 Task: Find connections with filter location Villach with filter topic #entrepreneursmindsetwith filter profile language Potuguese with filter current company Vistara - TATA SIA Airlines Ltd. with filter school Freshers Jobs resumes with filter industry Newspaper Publishing with filter service category Logo Design with filter keywords title School Counselor
Action: Mouse moved to (176, 189)
Screenshot: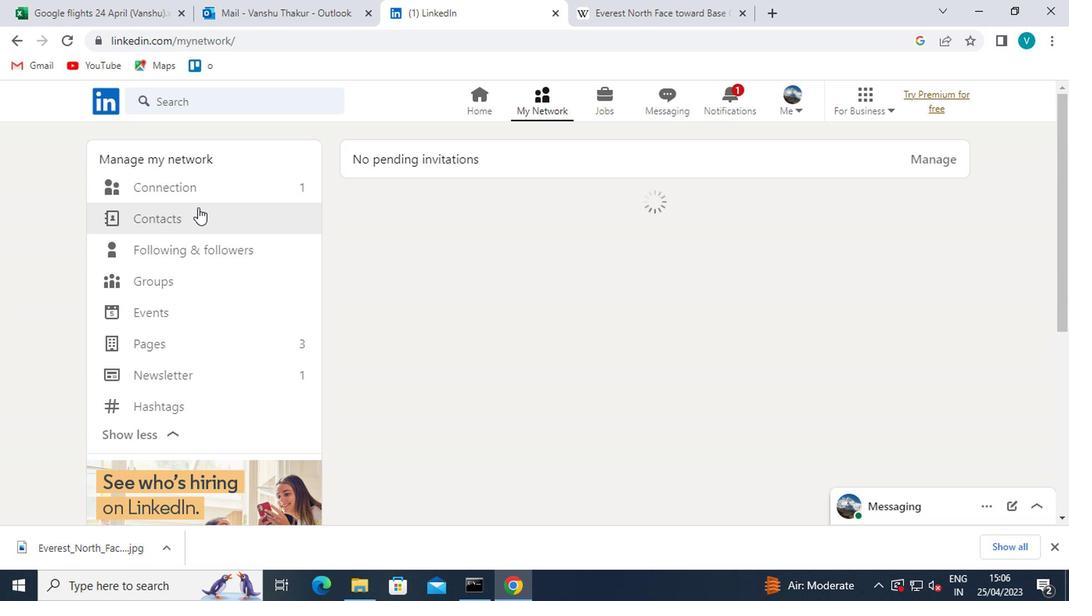 
Action: Mouse pressed left at (176, 189)
Screenshot: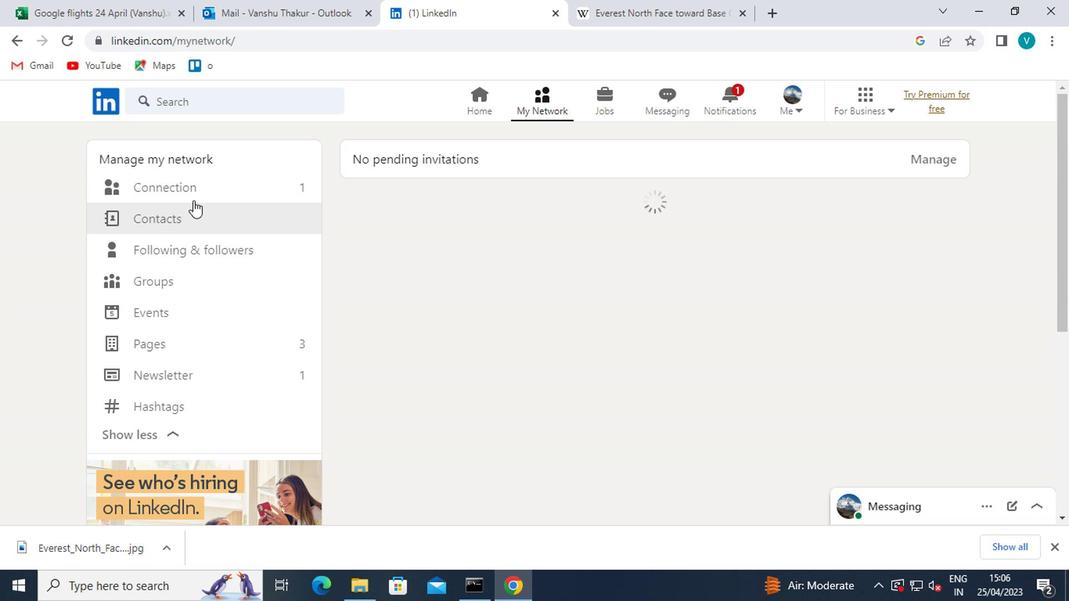 
Action: Mouse moved to (629, 179)
Screenshot: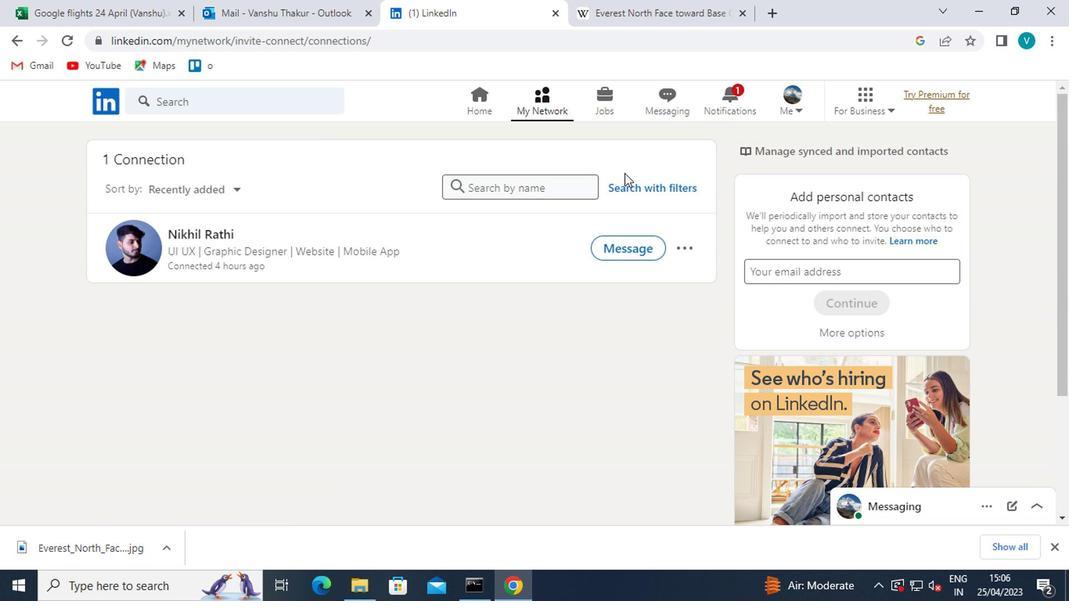 
Action: Mouse pressed left at (629, 179)
Screenshot: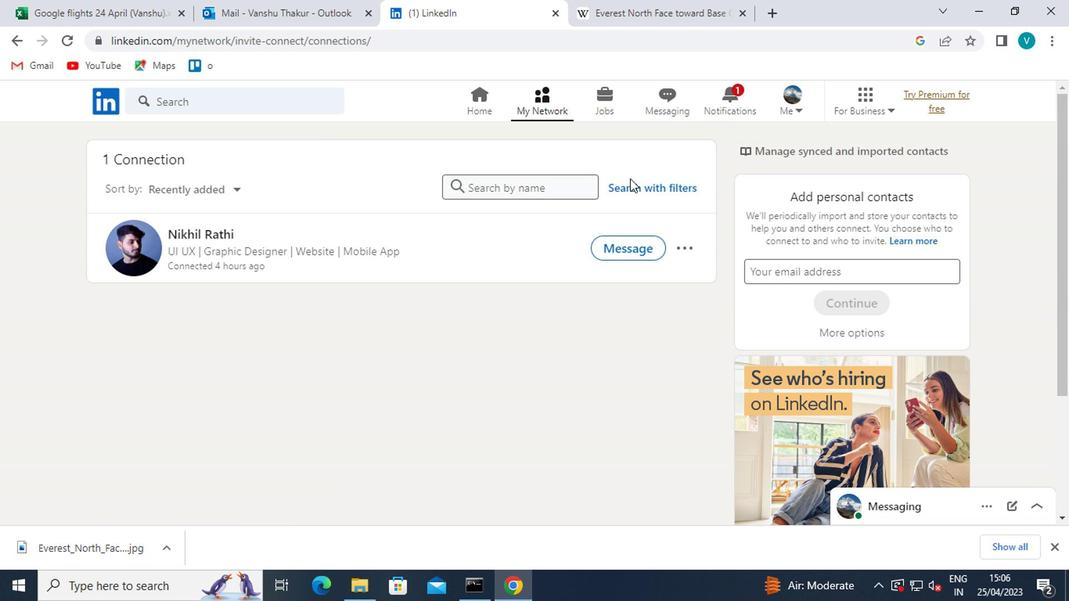 
Action: Mouse moved to (517, 133)
Screenshot: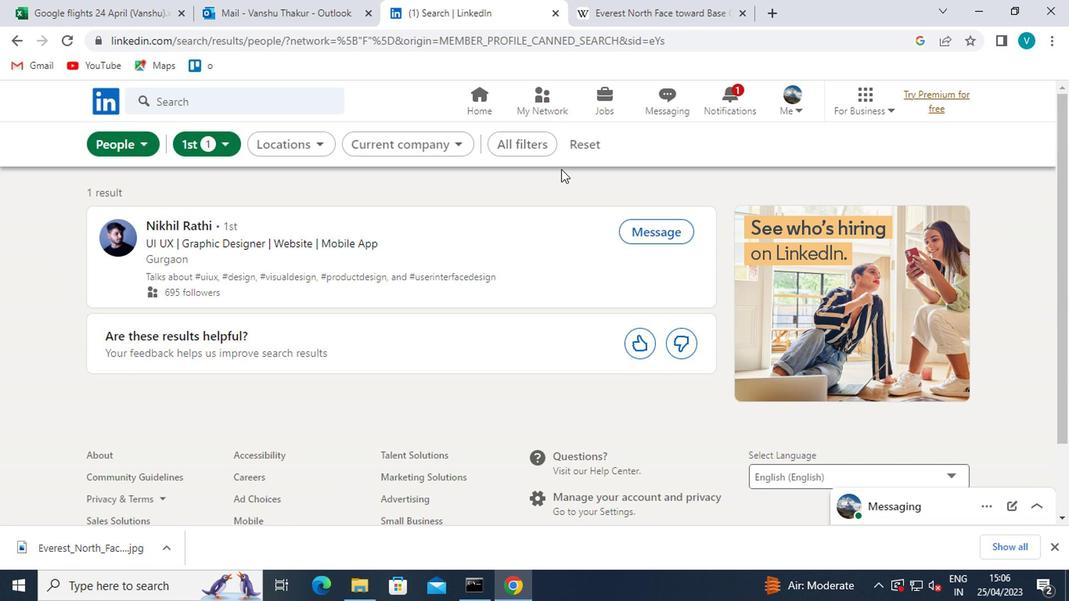 
Action: Mouse pressed left at (517, 133)
Screenshot: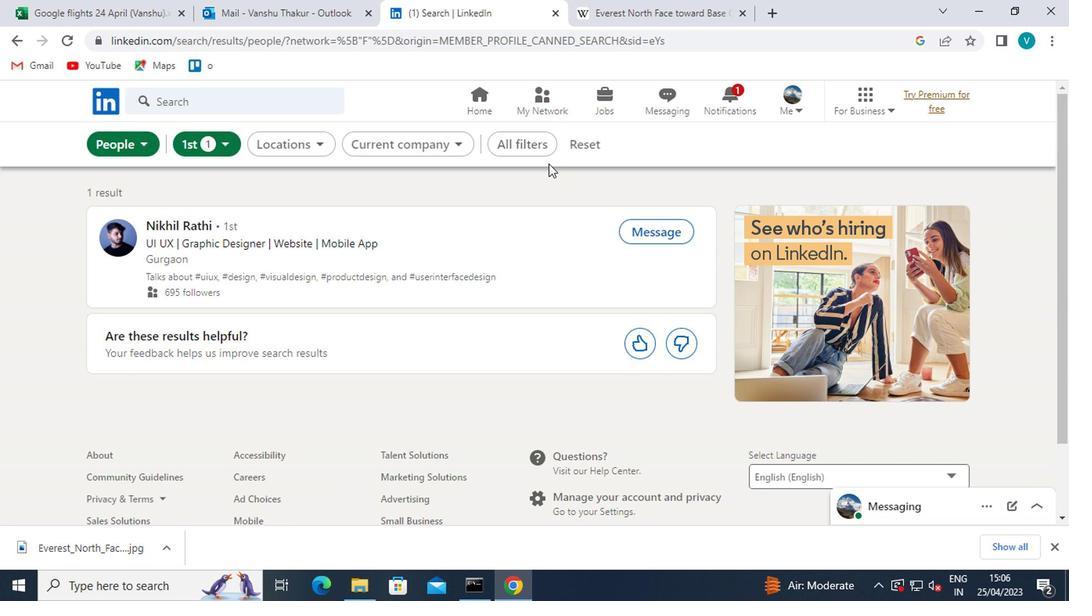 
Action: Mouse moved to (706, 239)
Screenshot: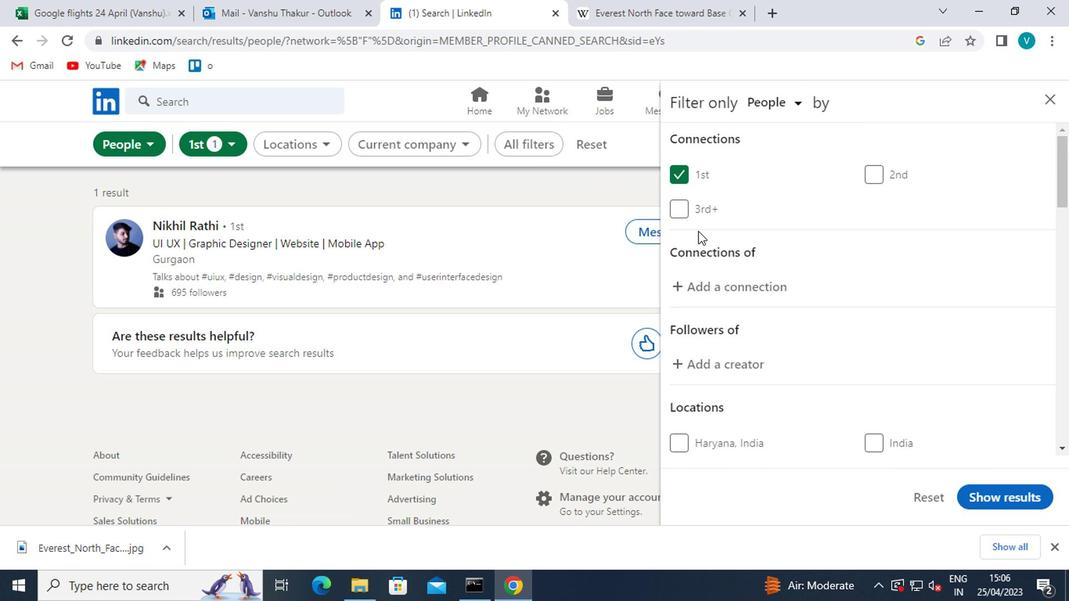 
Action: Mouse scrolled (706, 238) with delta (0, 0)
Screenshot: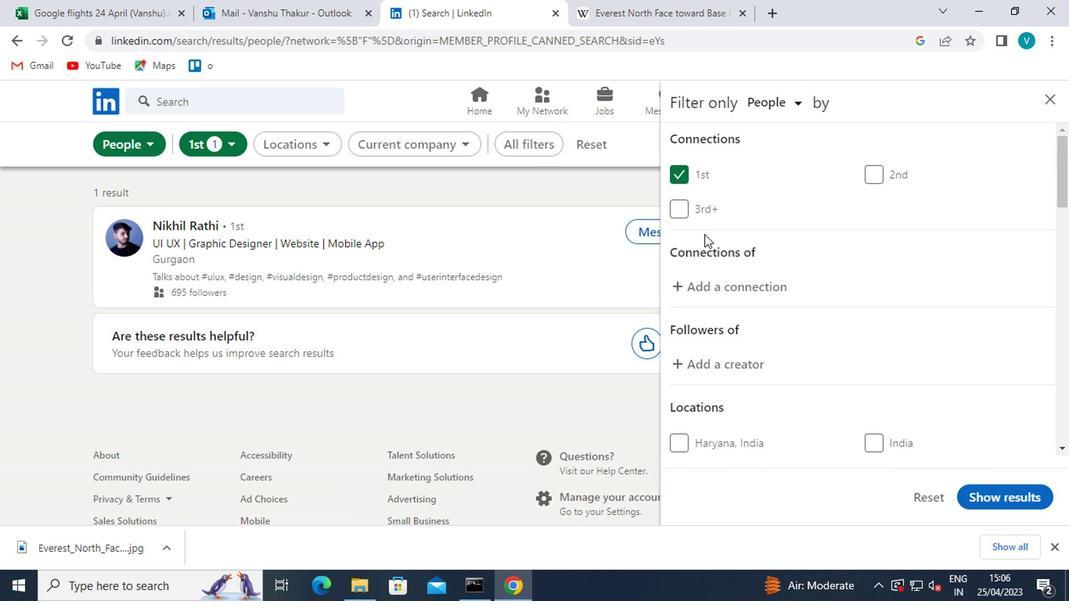 
Action: Mouse moved to (707, 242)
Screenshot: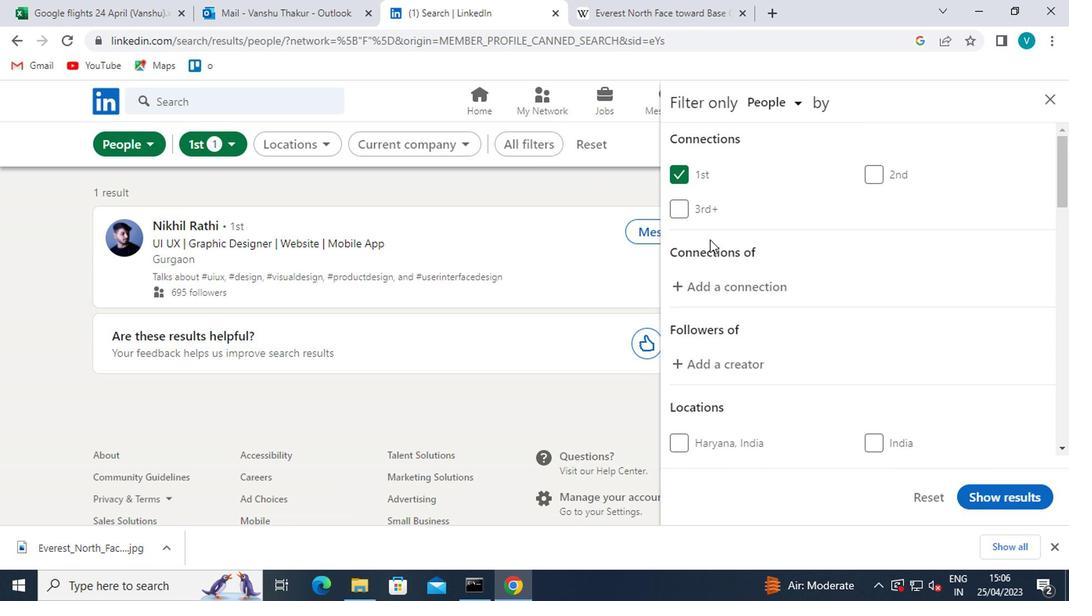 
Action: Mouse scrolled (707, 242) with delta (0, 0)
Screenshot: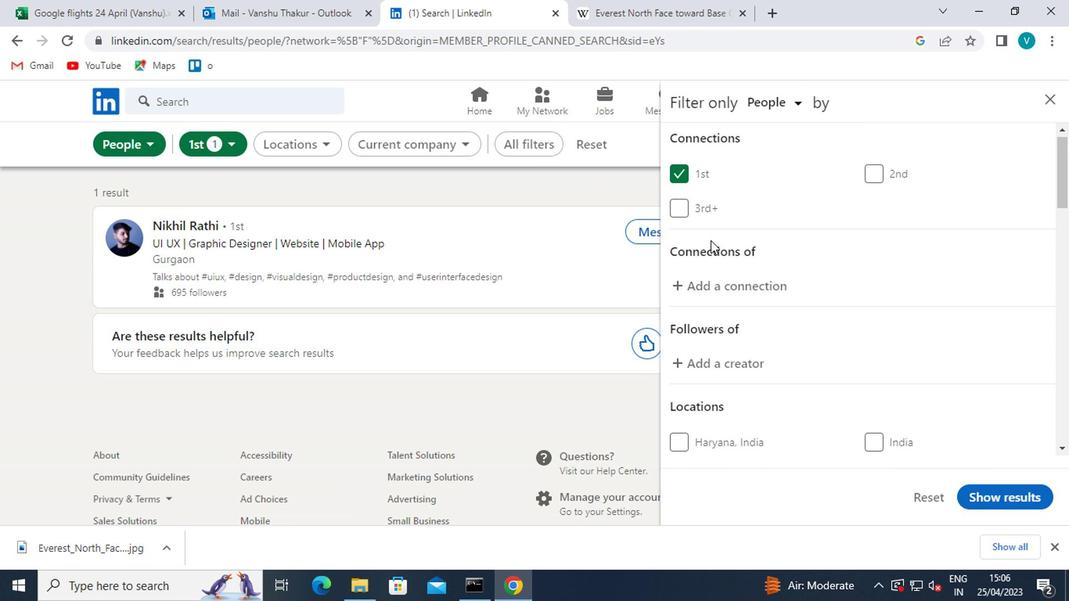 
Action: Mouse moved to (713, 354)
Screenshot: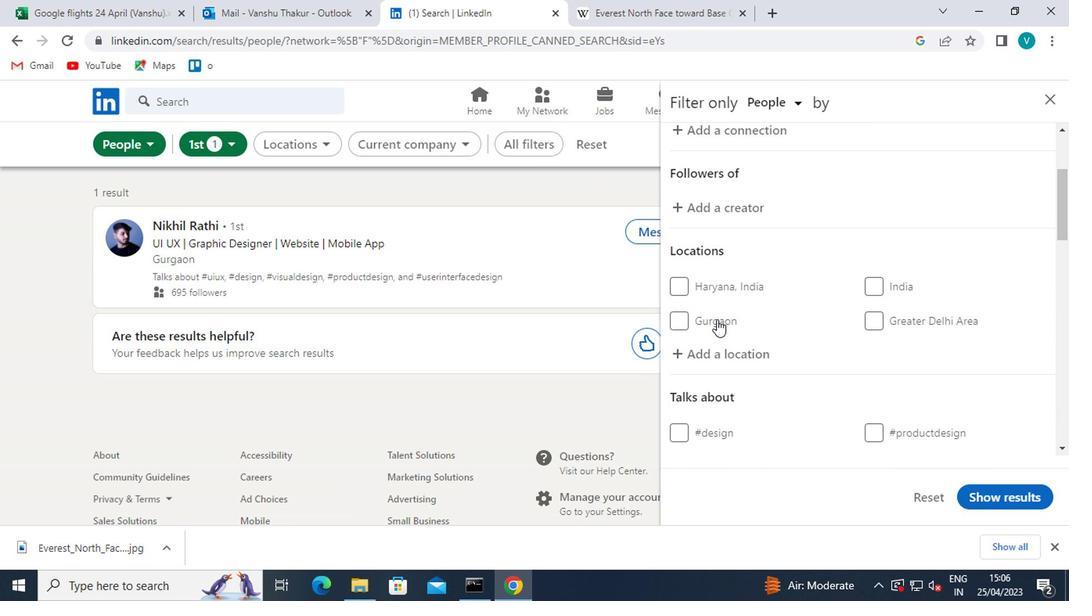 
Action: Mouse pressed left at (713, 354)
Screenshot: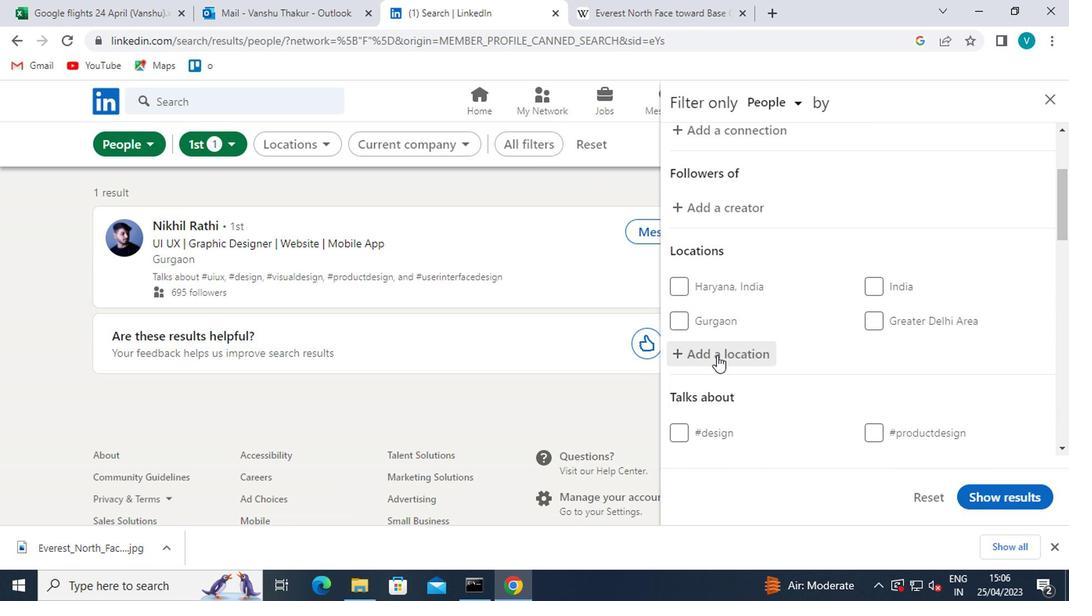 
Action: Mouse moved to (729, 348)
Screenshot: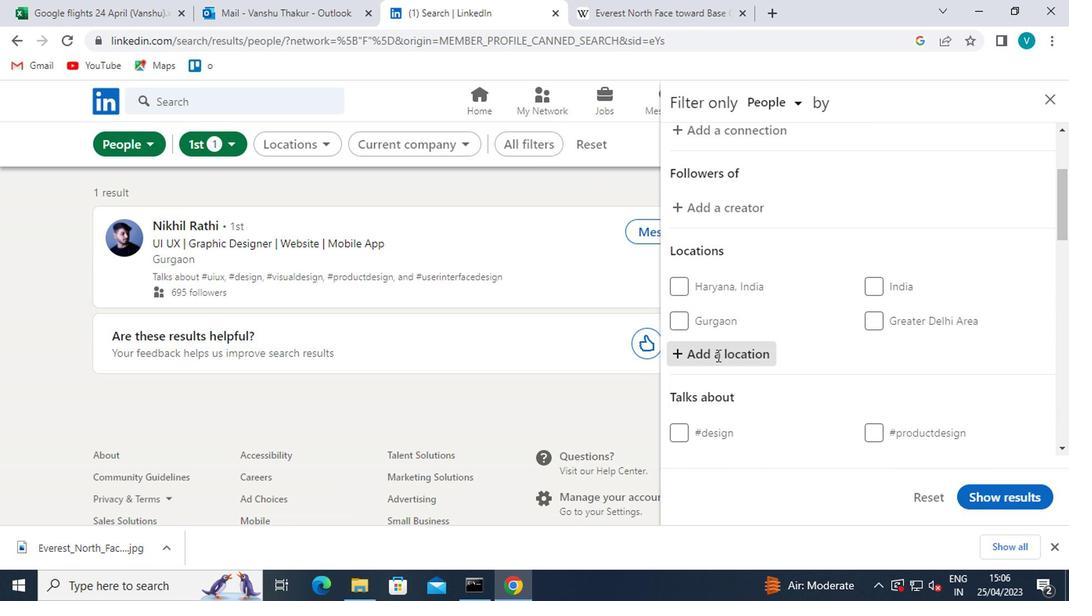 
Action: Key pressed <Key.shift>VILLACH
Screenshot: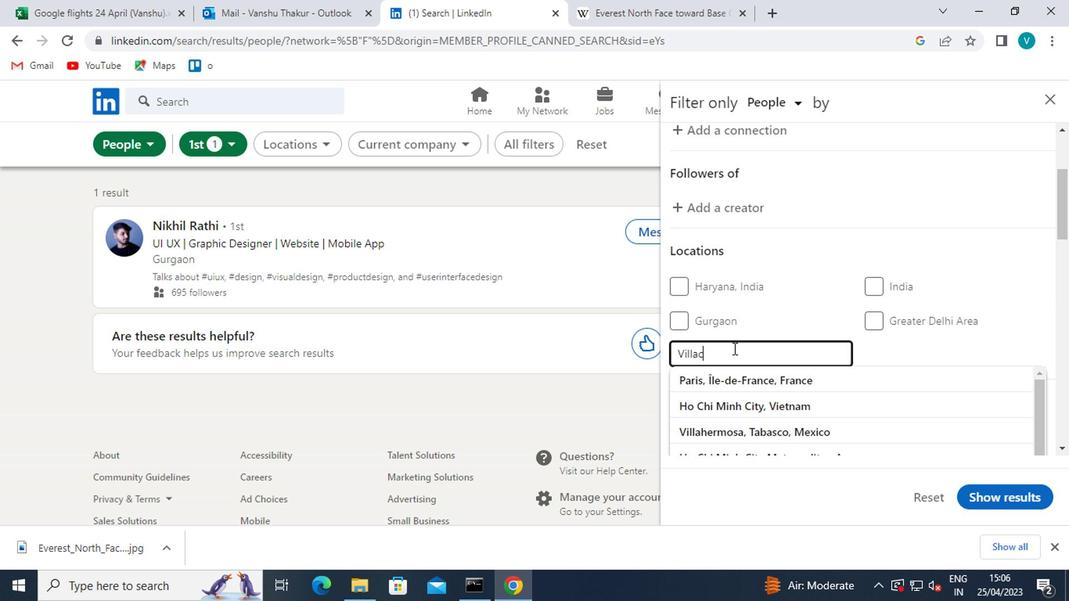 
Action: Mouse moved to (730, 375)
Screenshot: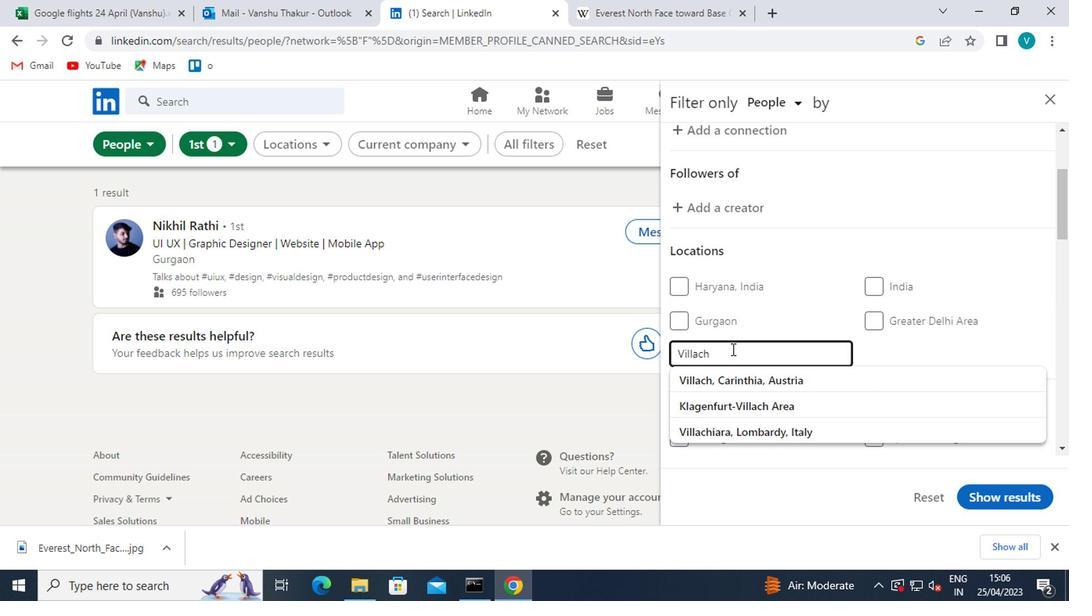 
Action: Mouse pressed left at (730, 375)
Screenshot: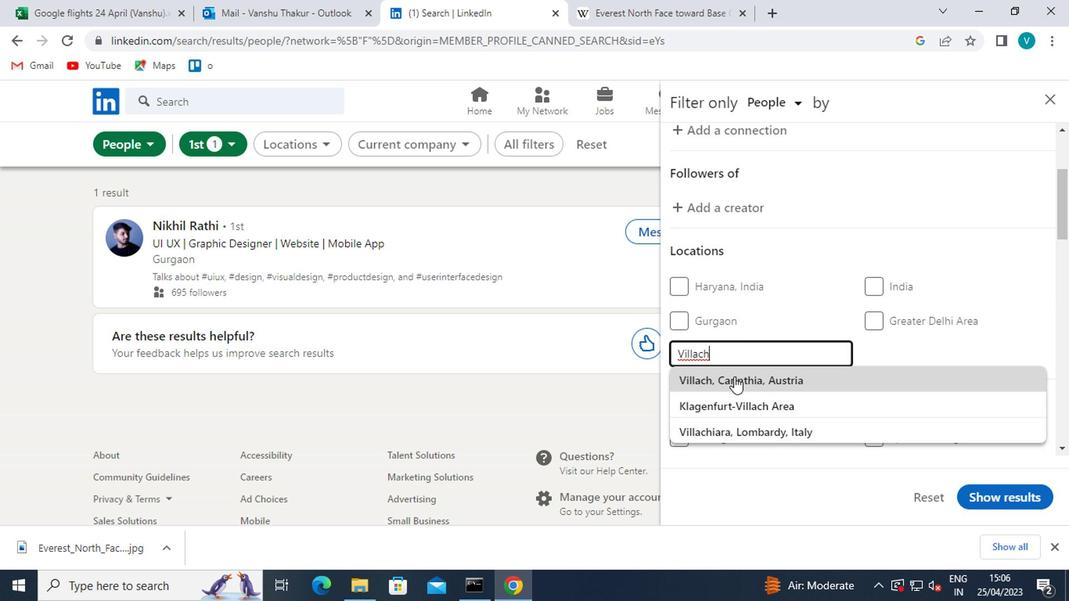 
Action: Mouse scrolled (730, 374) with delta (0, -1)
Screenshot: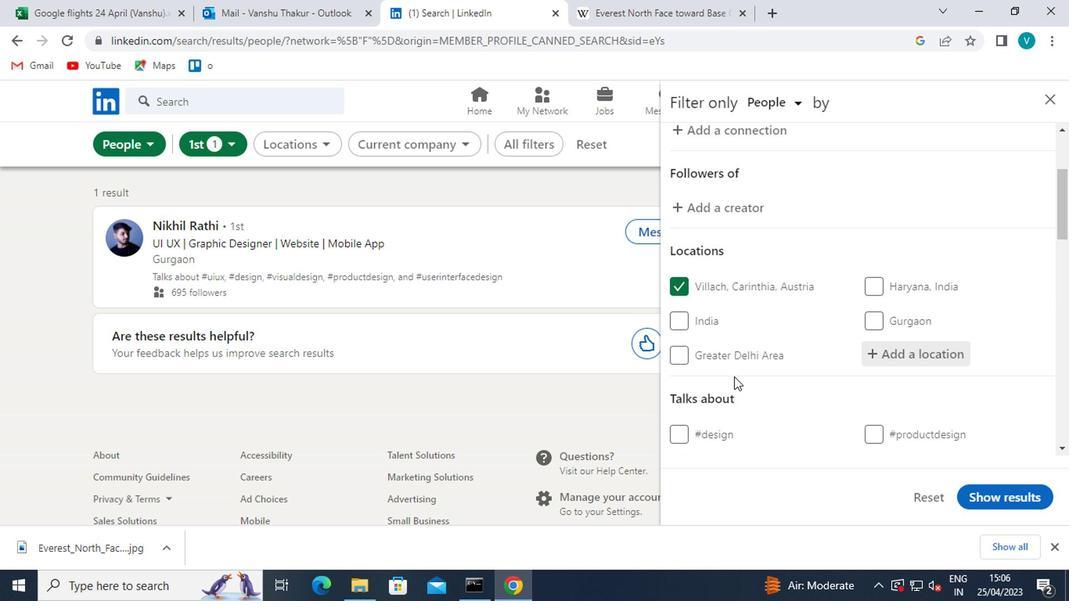 
Action: Mouse scrolled (730, 374) with delta (0, -1)
Screenshot: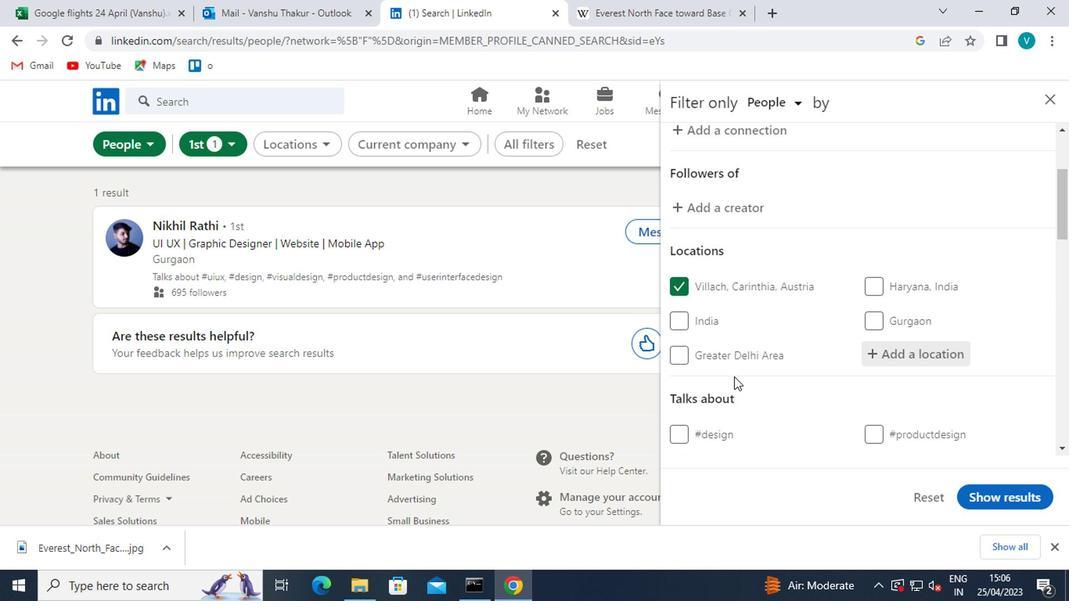 
Action: Mouse scrolled (730, 374) with delta (0, -1)
Screenshot: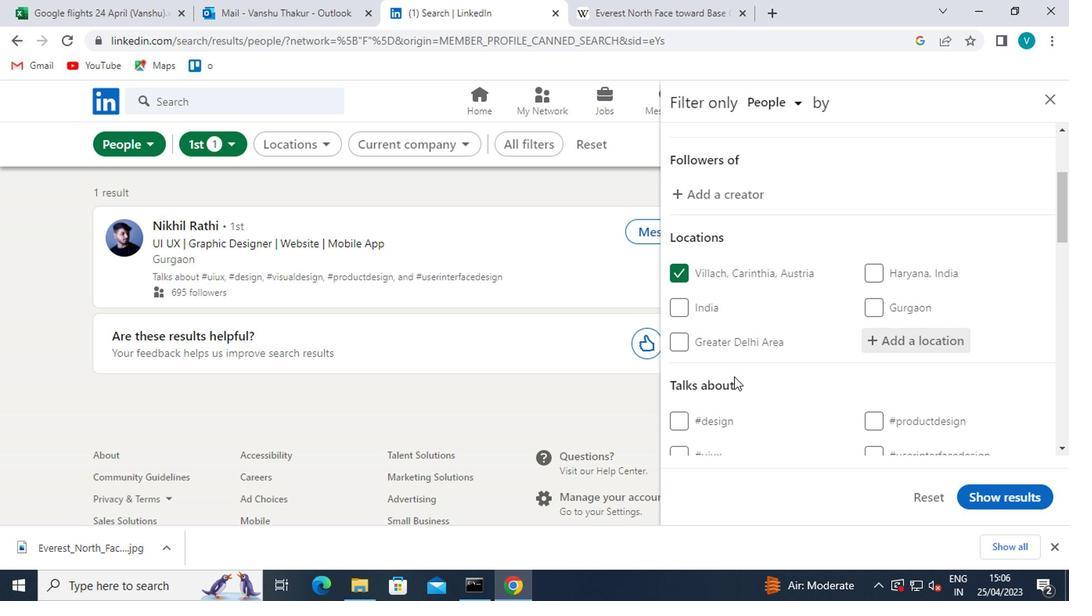 
Action: Mouse moved to (890, 270)
Screenshot: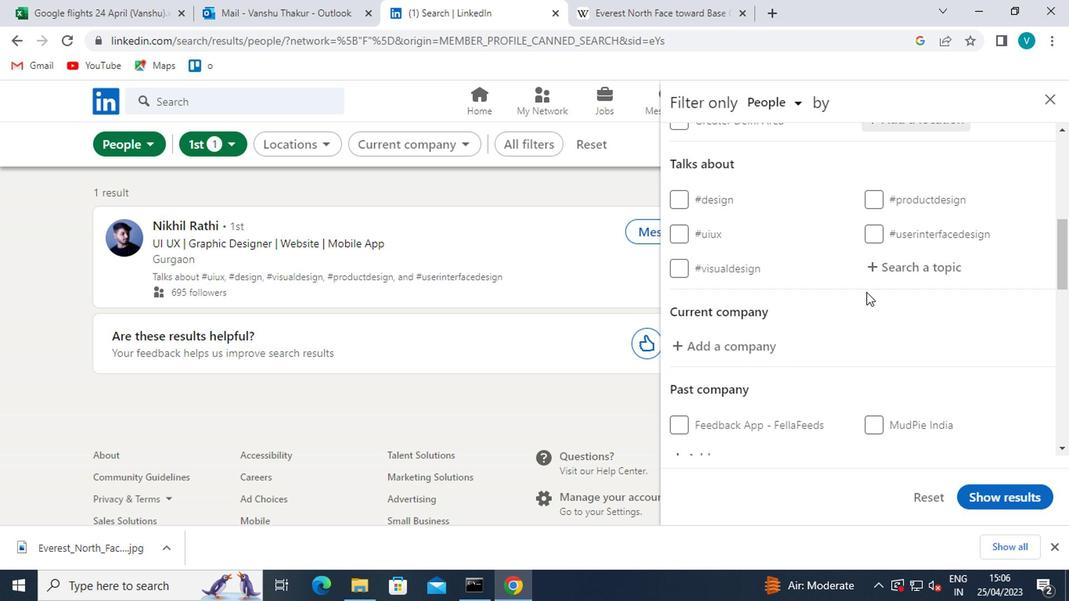 
Action: Mouse pressed left at (890, 270)
Screenshot: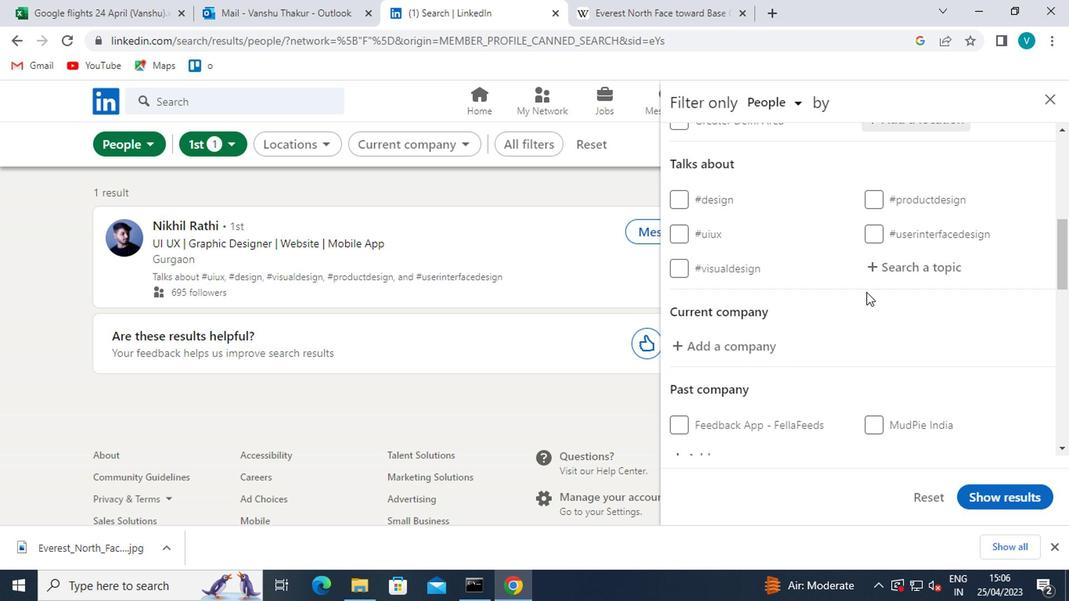 
Action: Key pressed <Key.shift>#ENTREPRENEURSMINDSET
Screenshot: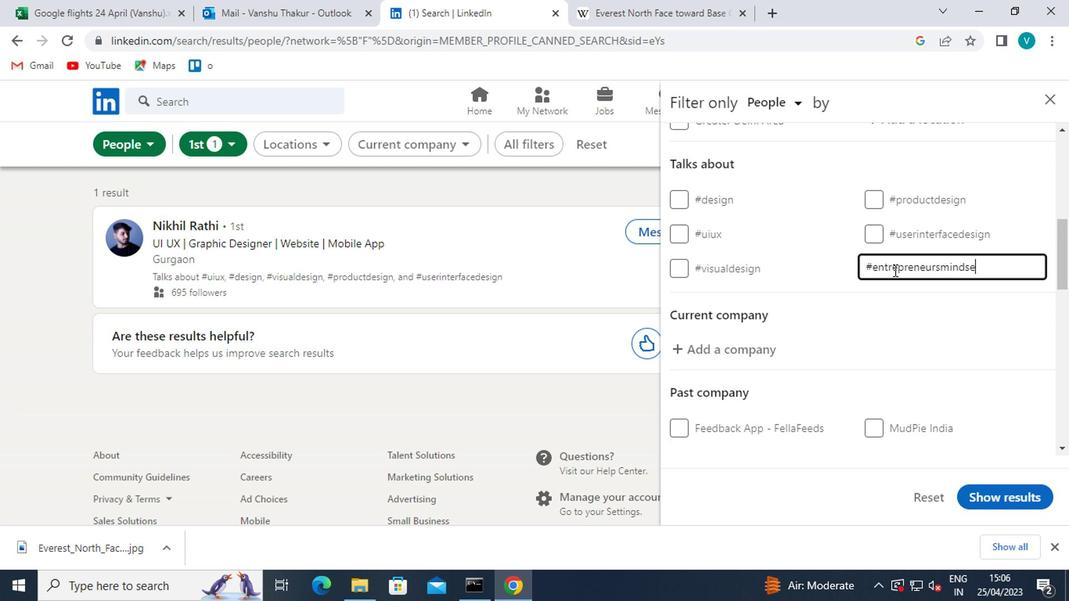 
Action: Mouse moved to (919, 287)
Screenshot: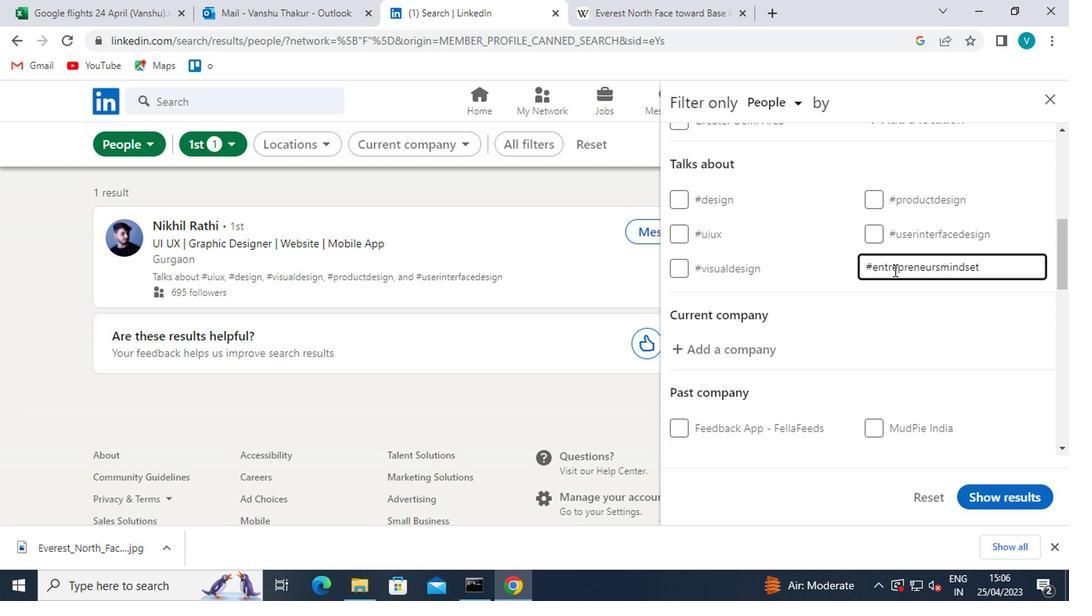 
Action: Mouse pressed left at (919, 287)
Screenshot: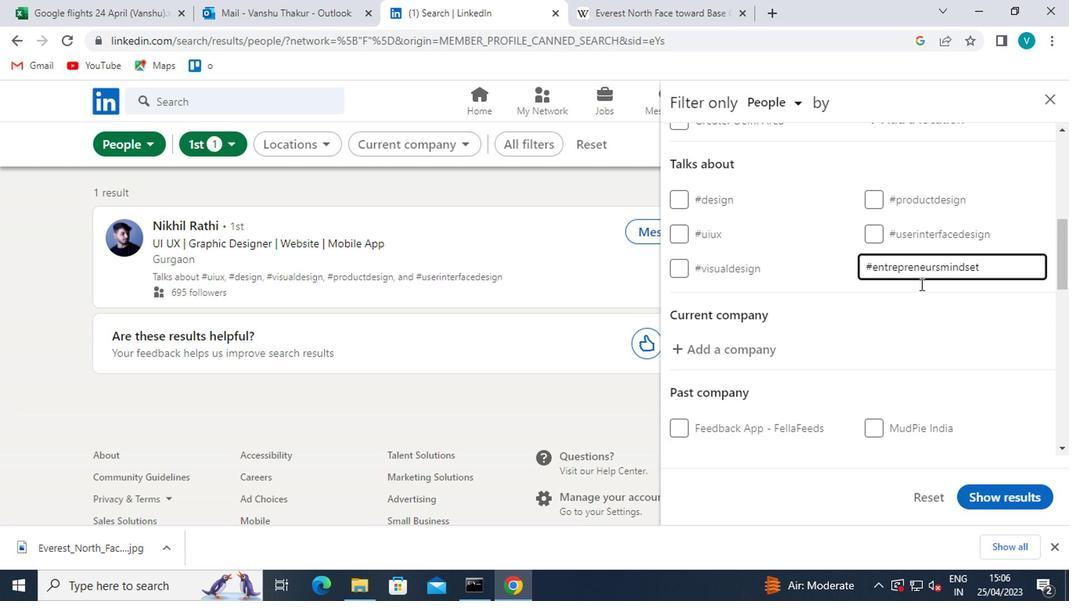 
Action: Mouse scrolled (919, 286) with delta (0, -1)
Screenshot: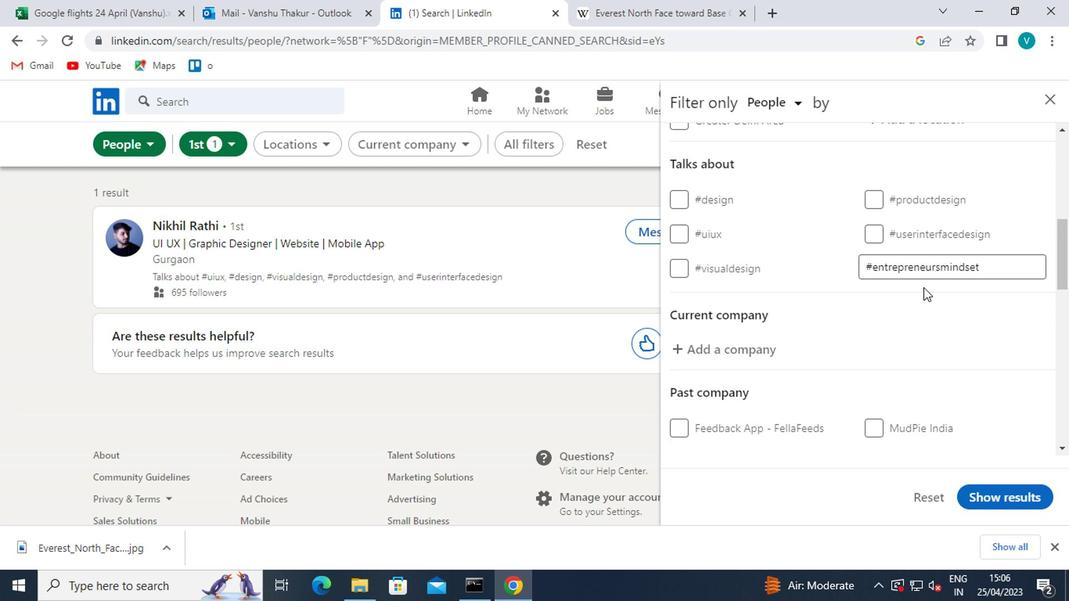 
Action: Mouse scrolled (919, 286) with delta (0, -1)
Screenshot: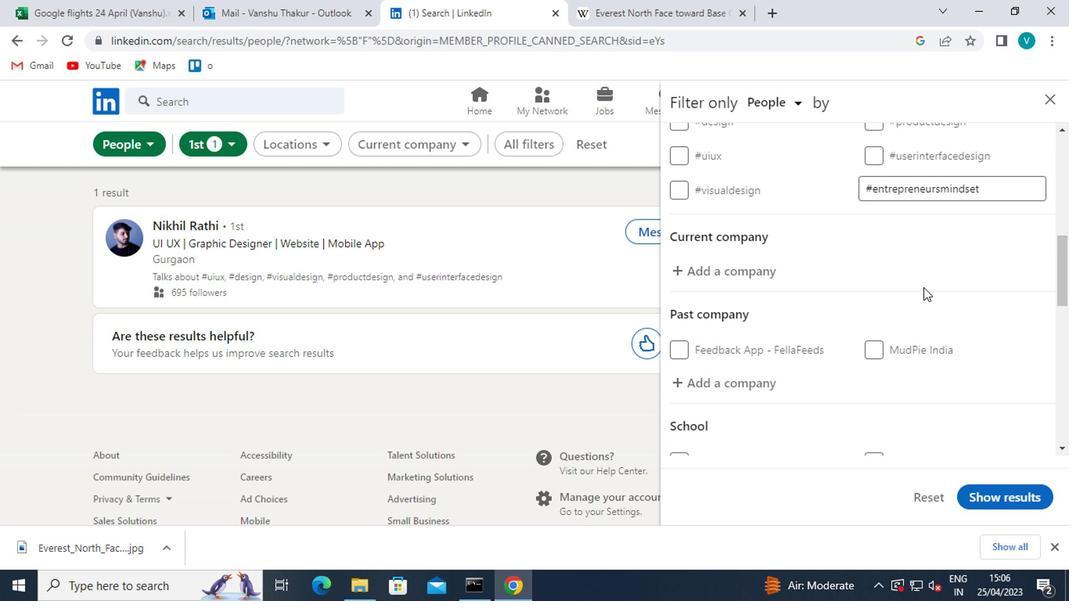 
Action: Mouse moved to (735, 195)
Screenshot: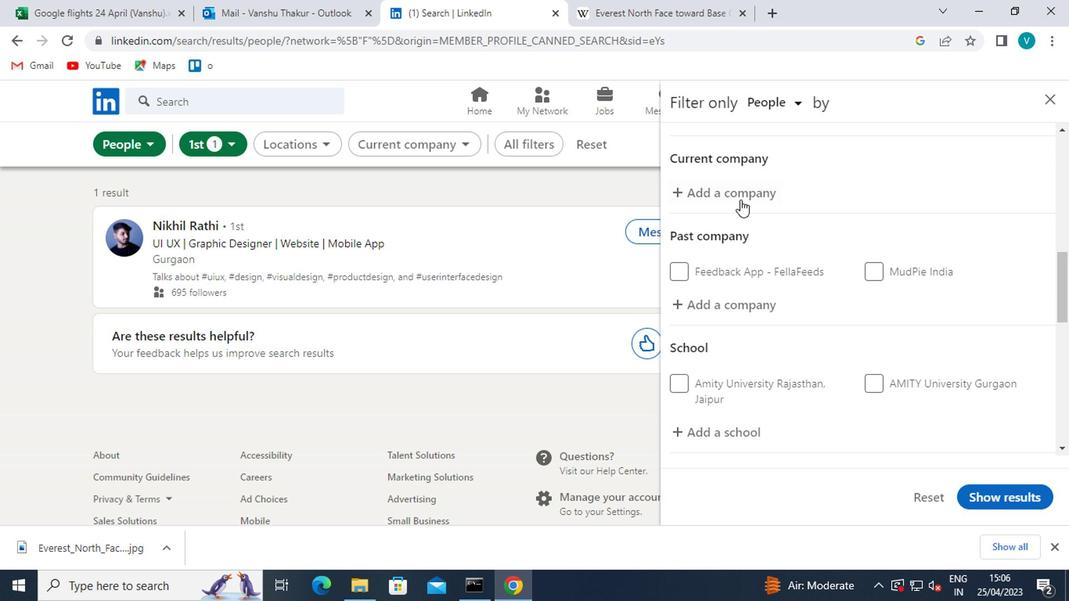 
Action: Mouse scrolled (735, 196) with delta (0, 0)
Screenshot: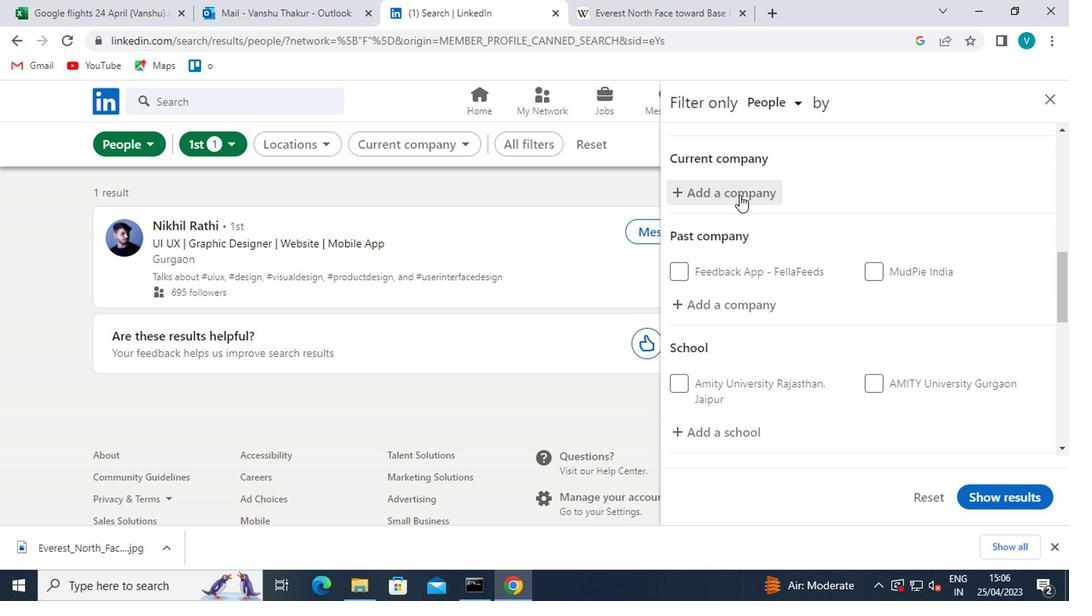 
Action: Mouse moved to (729, 272)
Screenshot: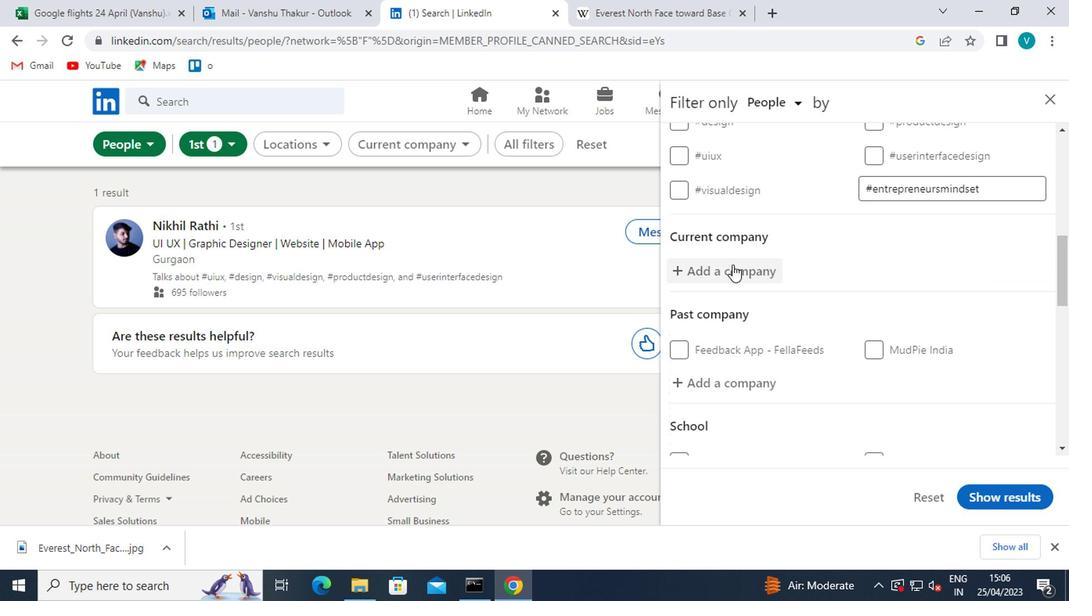 
Action: Mouse scrolled (729, 271) with delta (0, 0)
Screenshot: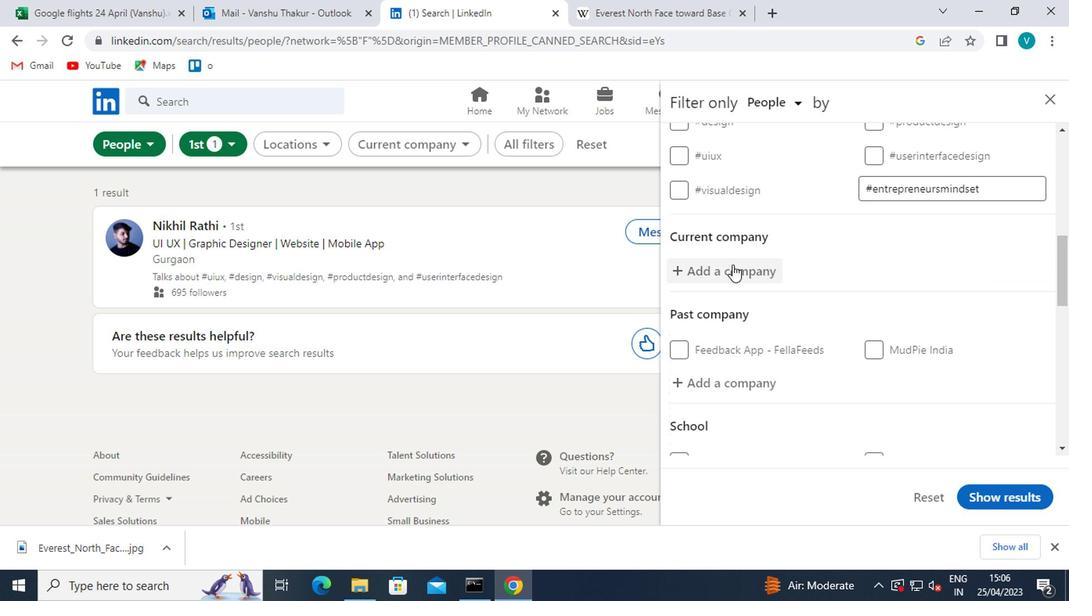 
Action: Mouse moved to (731, 274)
Screenshot: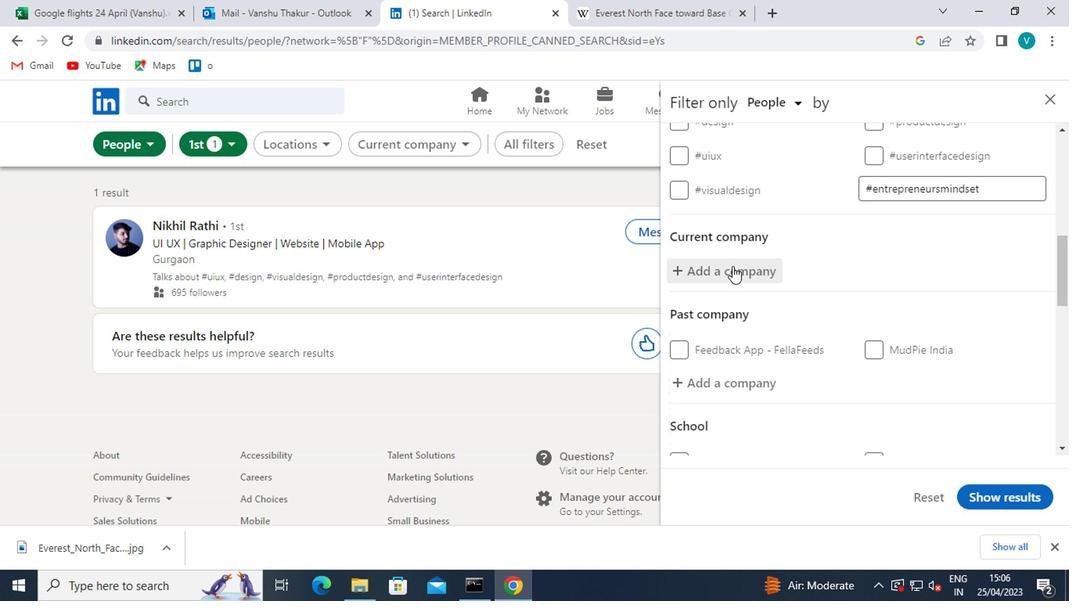 
Action: Mouse scrolled (731, 272) with delta (0, -1)
Screenshot: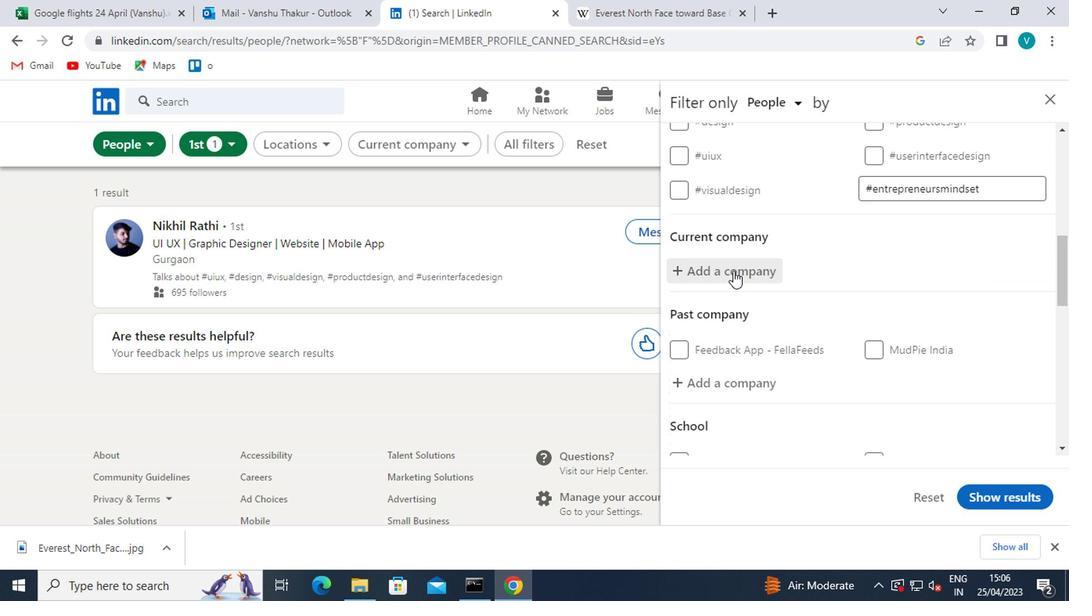 
Action: Mouse scrolled (731, 272) with delta (0, -1)
Screenshot: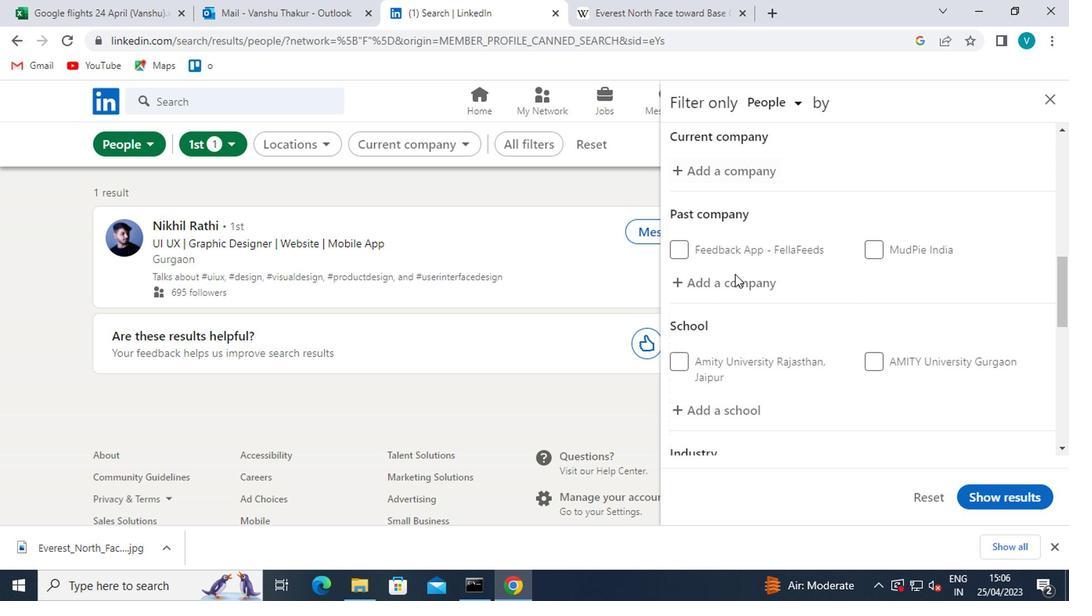 
Action: Mouse scrolled (731, 272) with delta (0, -1)
Screenshot: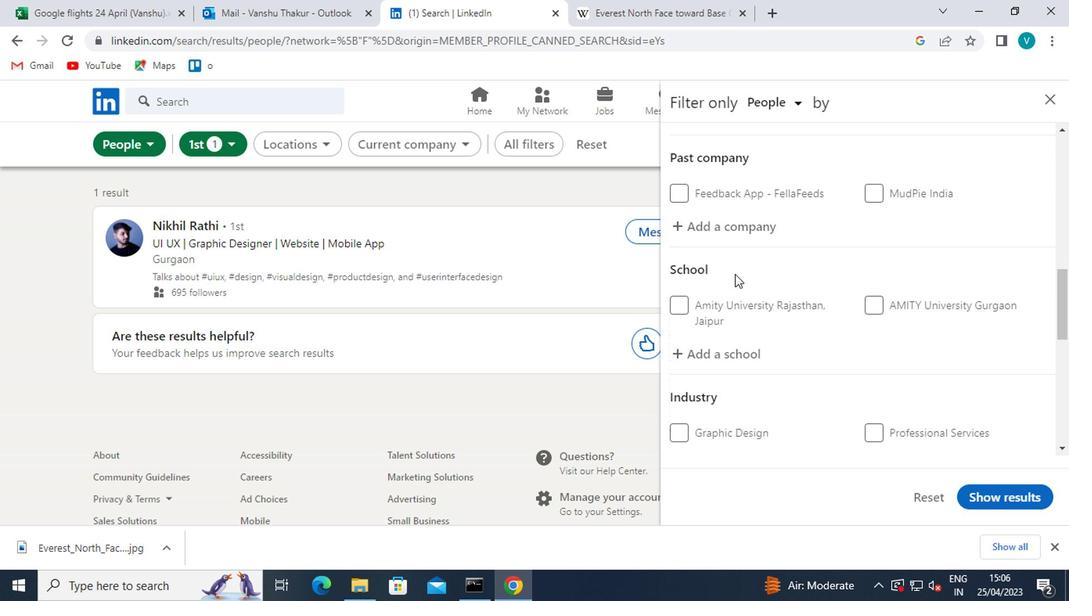 
Action: Mouse scrolled (731, 274) with delta (0, 0)
Screenshot: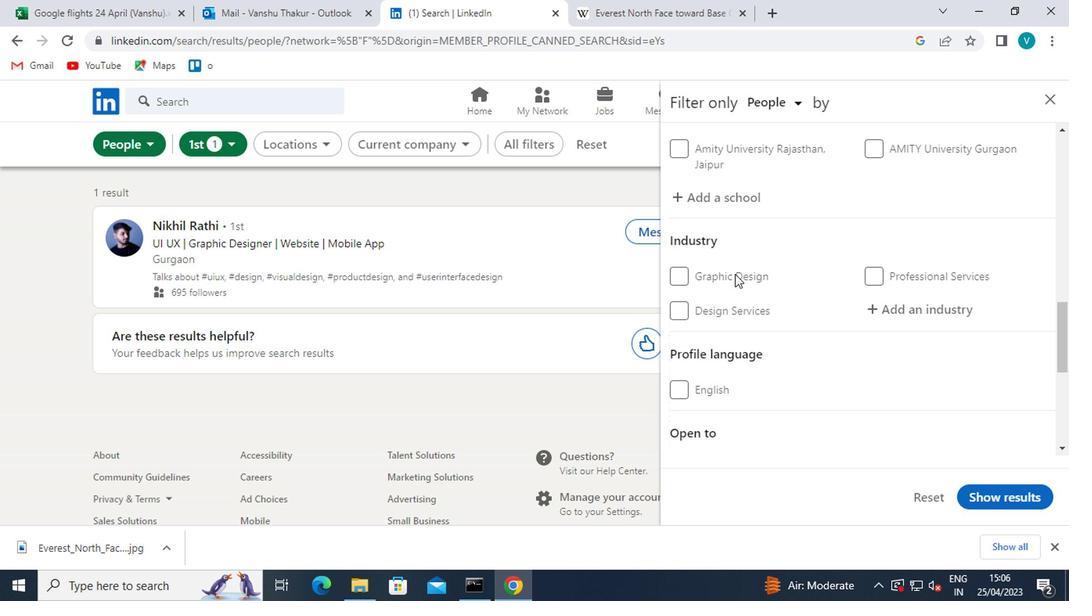 
Action: Mouse scrolled (731, 274) with delta (0, 0)
Screenshot: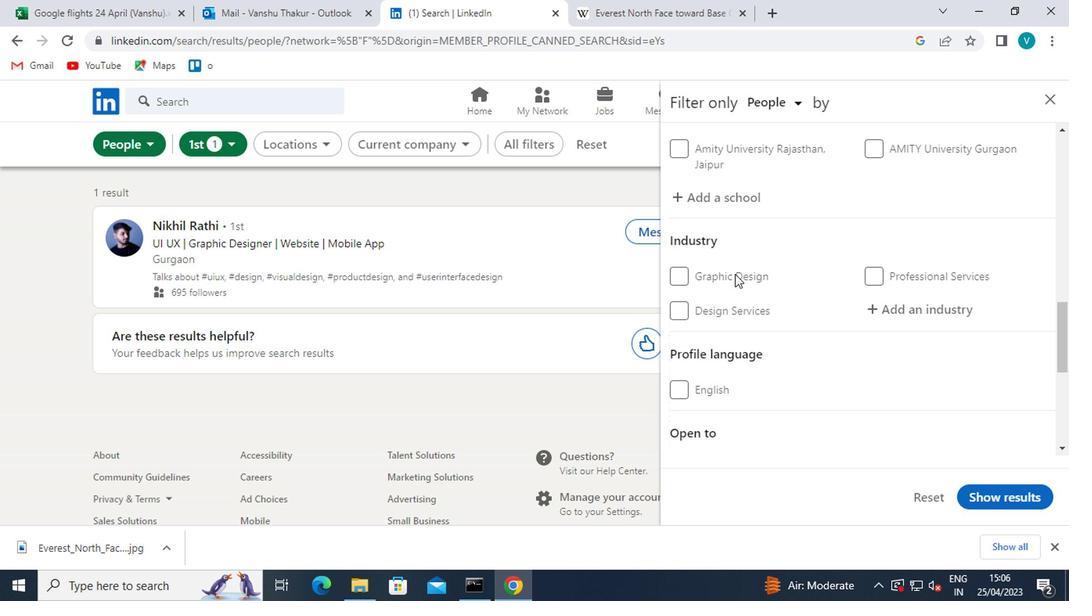 
Action: Mouse scrolled (731, 274) with delta (0, 0)
Screenshot: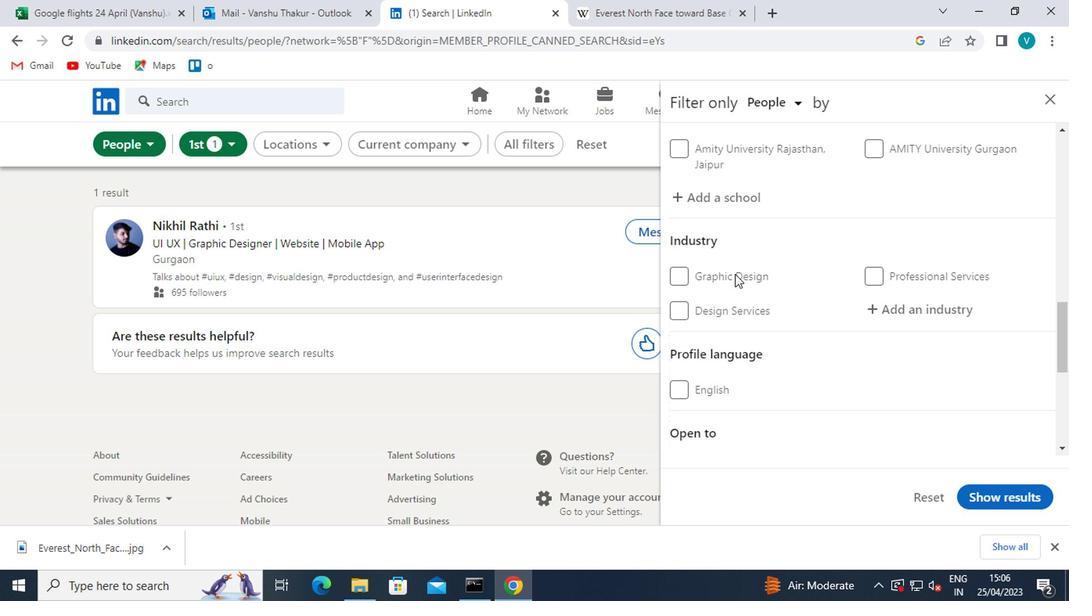 
Action: Mouse scrolled (731, 274) with delta (0, 0)
Screenshot: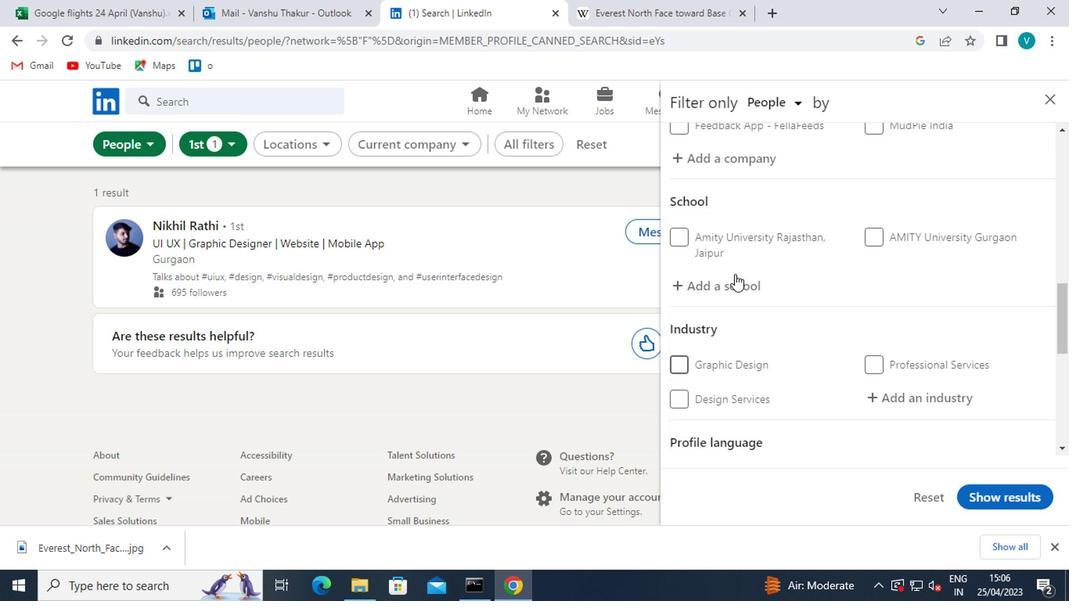 
Action: Mouse moved to (735, 274)
Screenshot: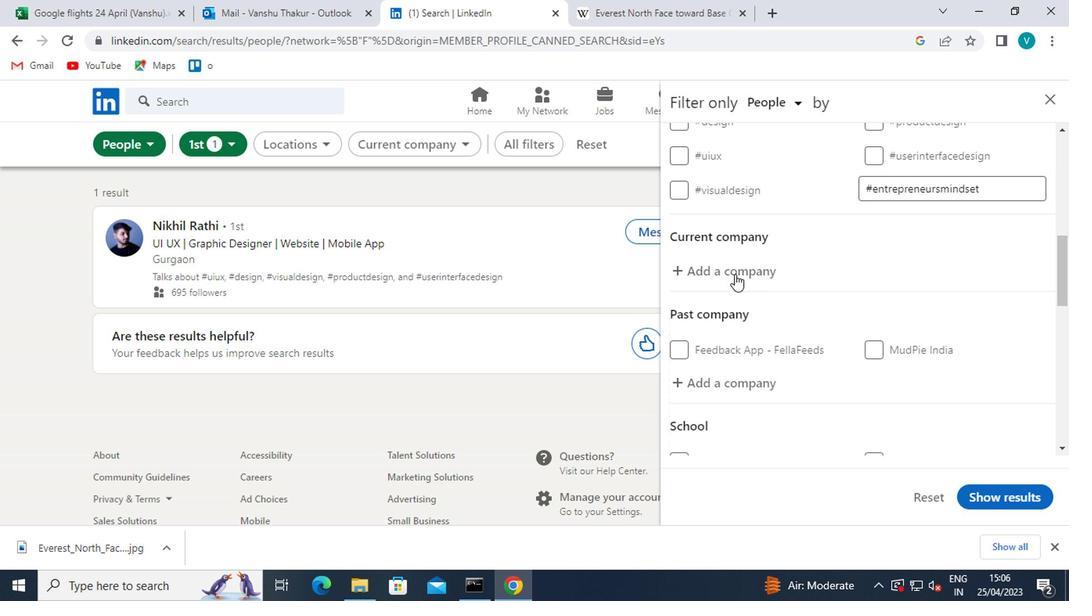 
Action: Mouse pressed left at (735, 274)
Screenshot: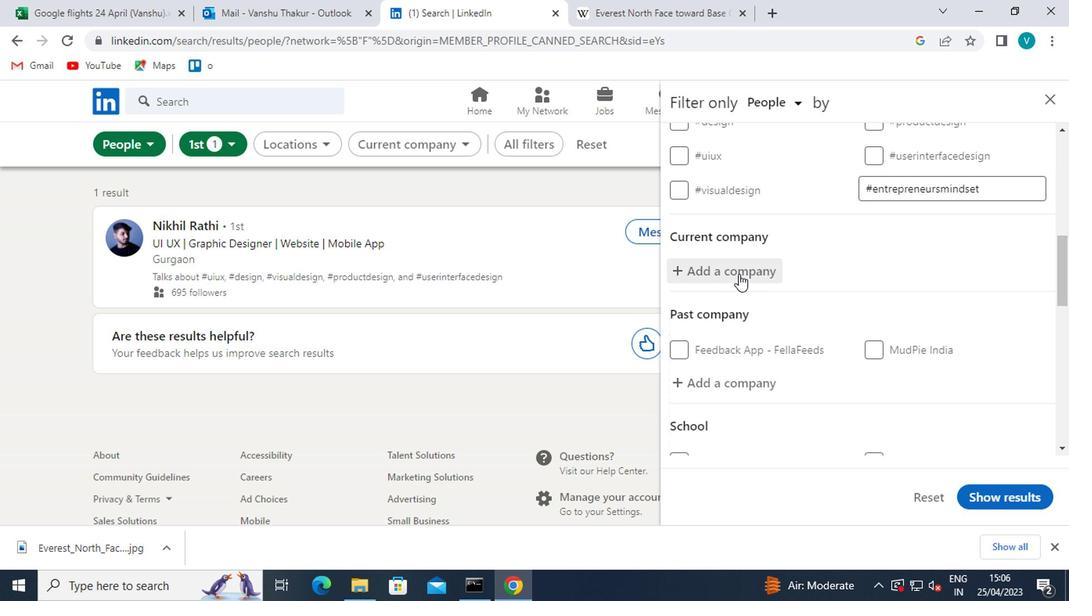 
Action: Key pressed <Key.shift>VISTARA
Screenshot: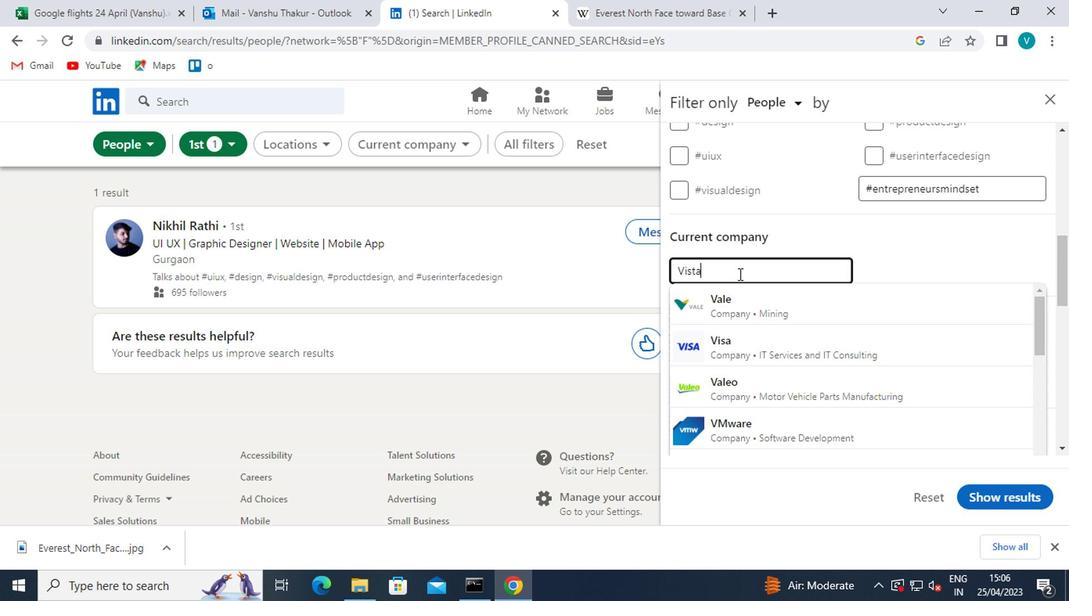 
Action: Mouse moved to (754, 309)
Screenshot: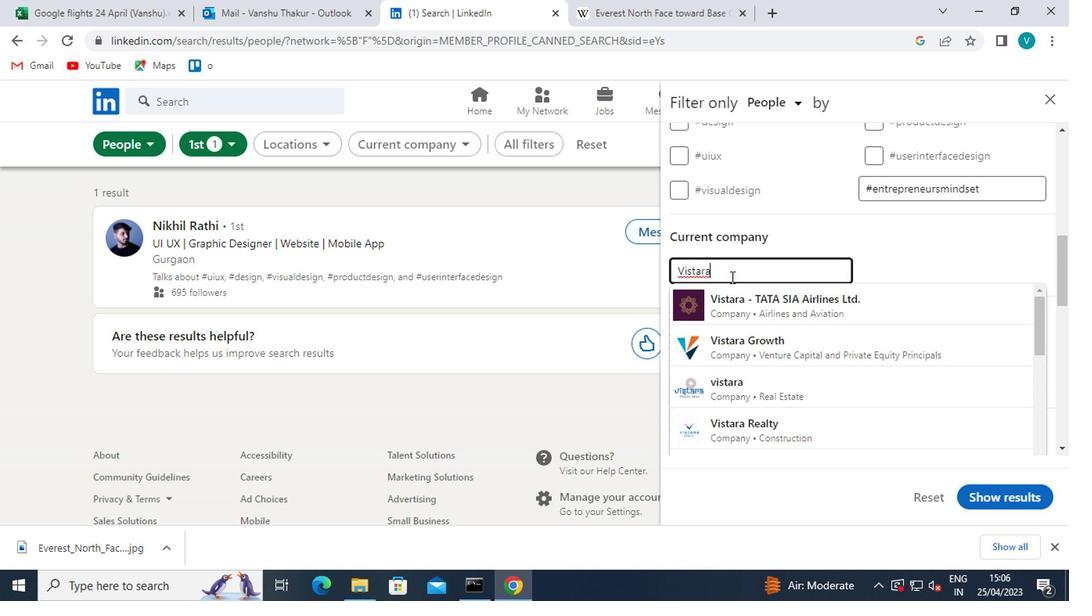 
Action: Mouse pressed left at (754, 309)
Screenshot: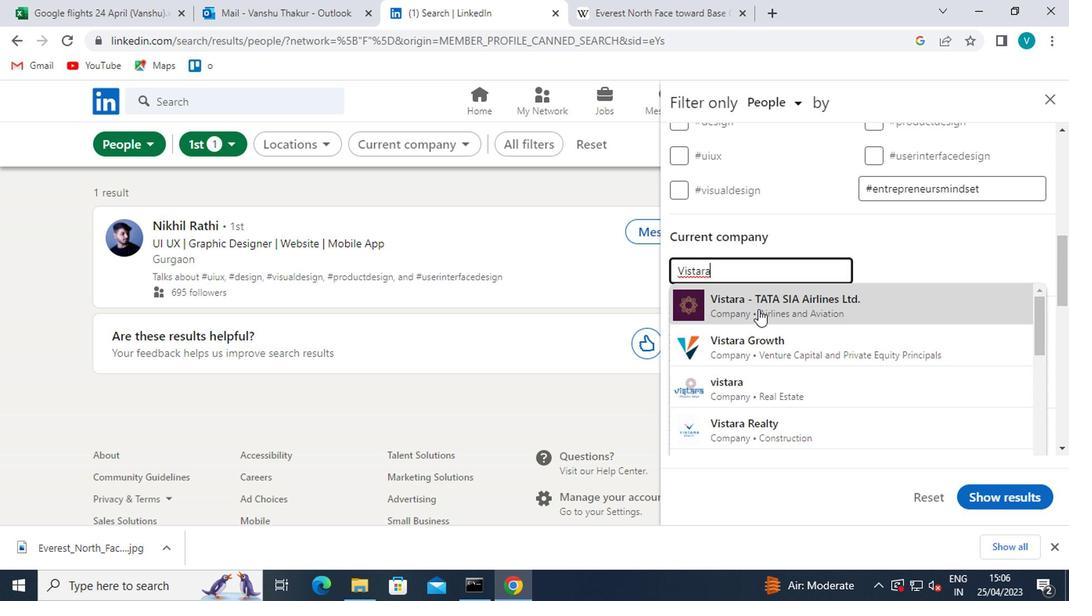 
Action: Mouse scrolled (754, 308) with delta (0, -1)
Screenshot: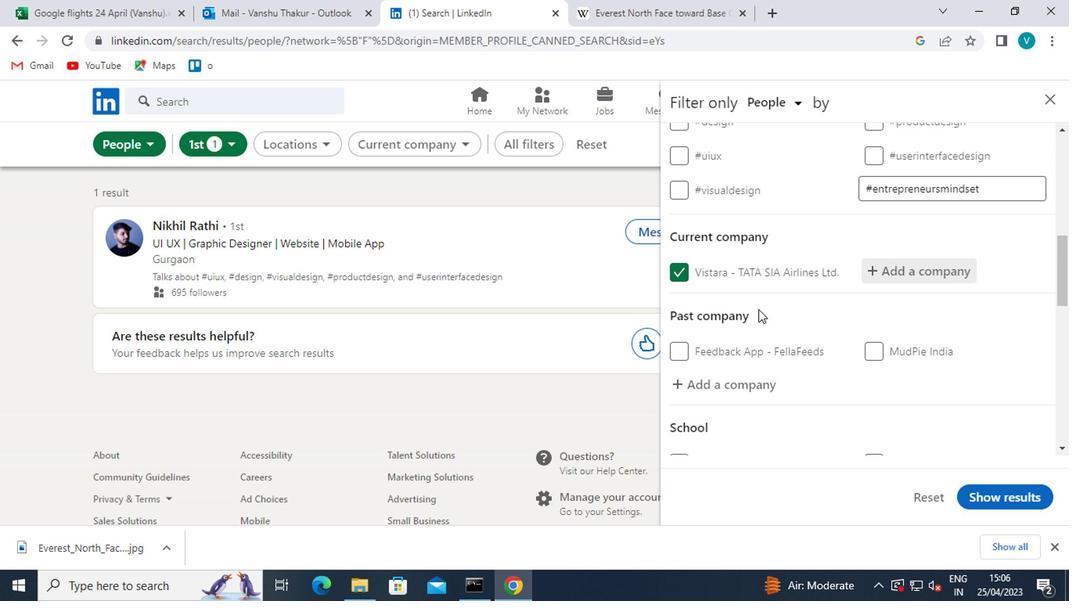 
Action: Mouse scrolled (754, 308) with delta (0, -1)
Screenshot: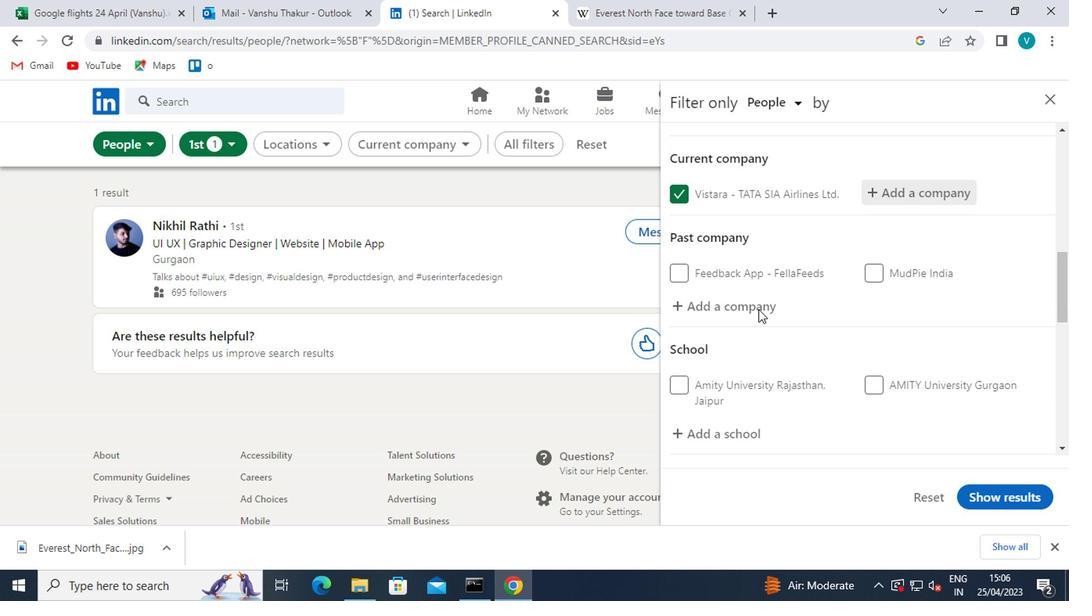 
Action: Mouse moved to (740, 349)
Screenshot: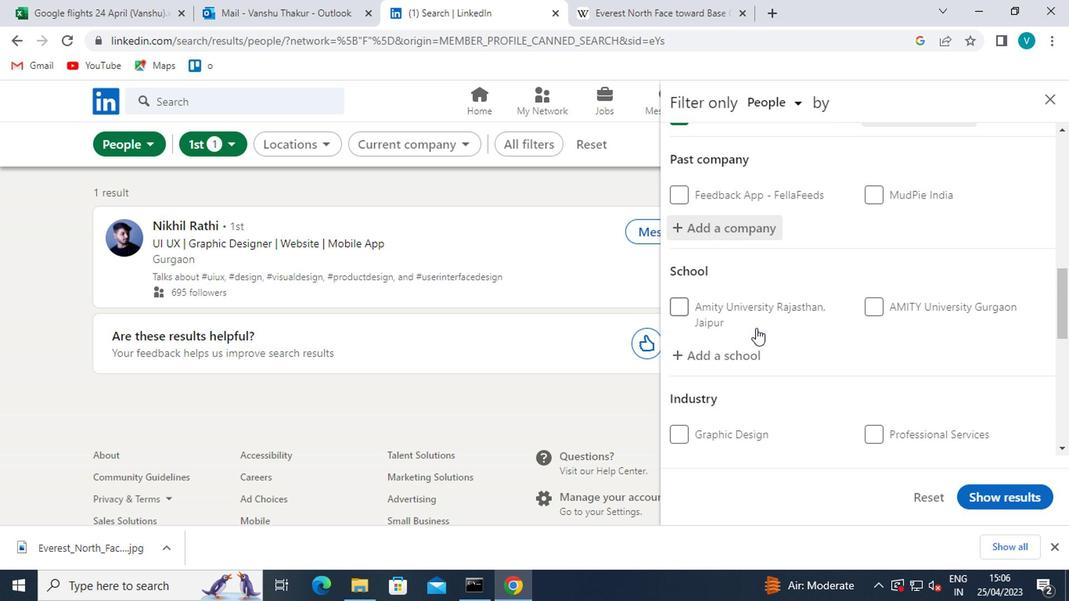 
Action: Mouse pressed left at (740, 349)
Screenshot: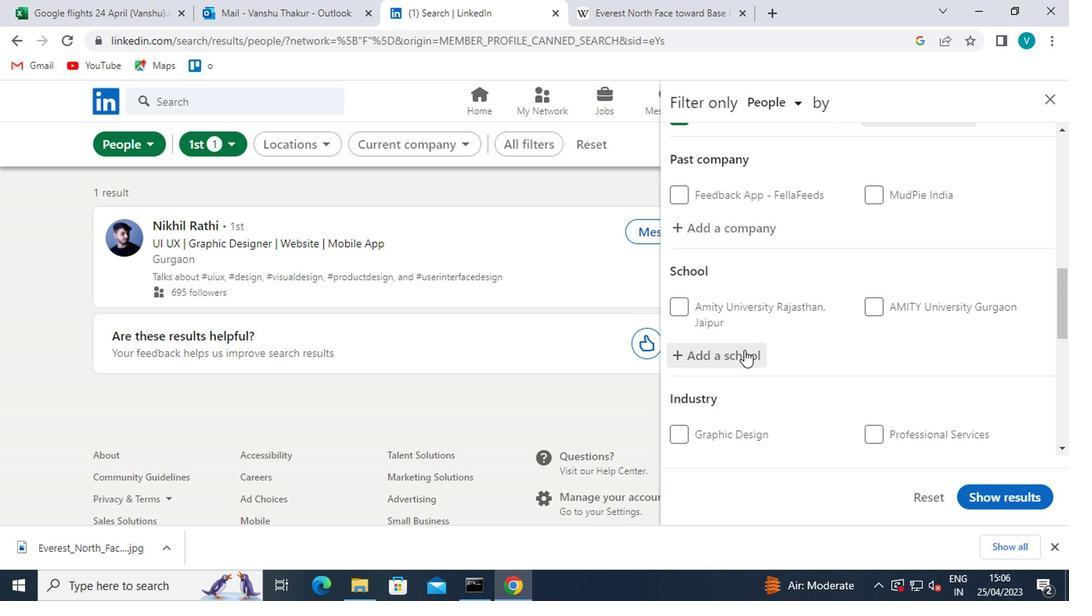 
Action: Key pressed <Key.shift>FRESHERS
Screenshot: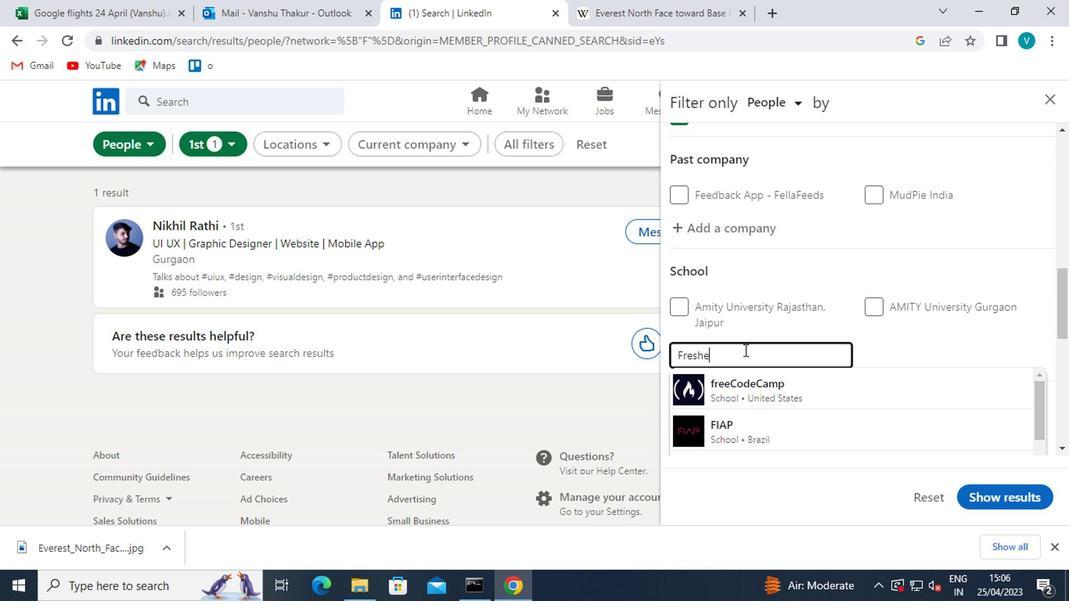 
Action: Mouse moved to (761, 426)
Screenshot: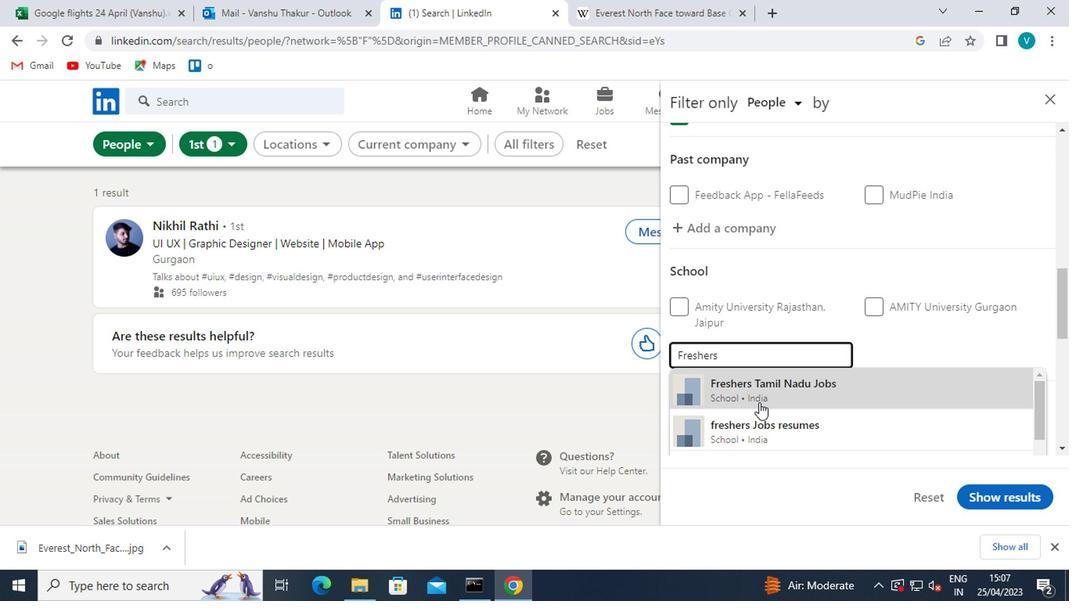 
Action: Mouse pressed left at (761, 426)
Screenshot: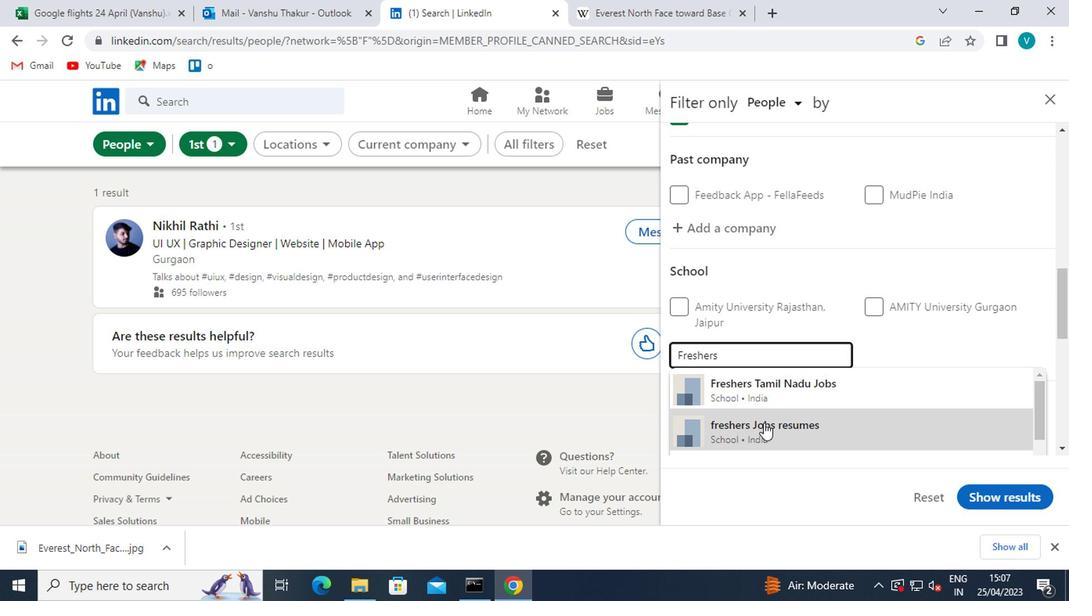 
Action: Mouse moved to (781, 421)
Screenshot: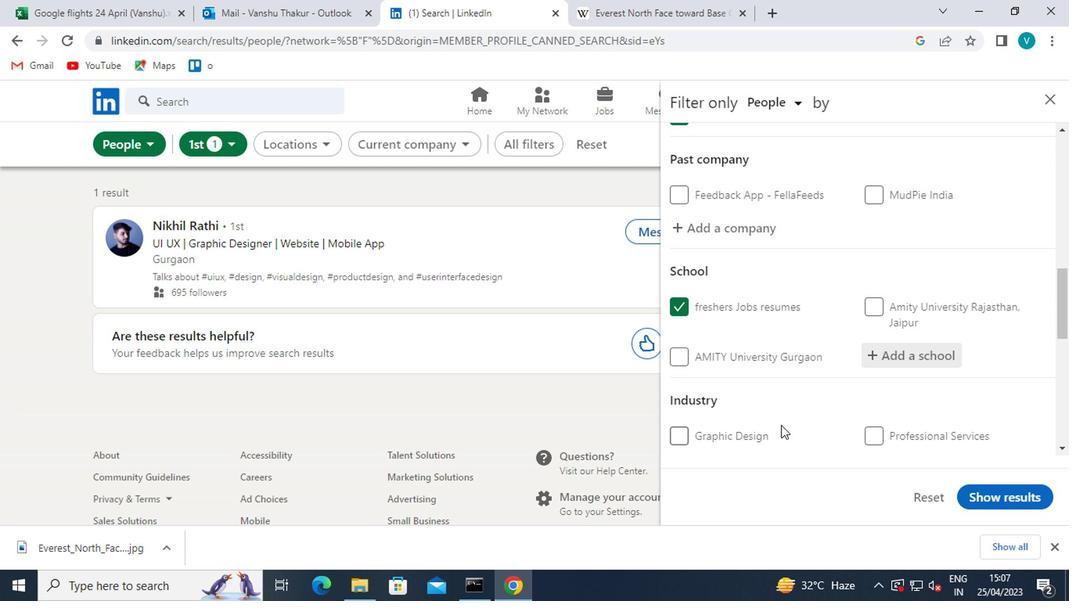 
Action: Mouse scrolled (781, 421) with delta (0, 0)
Screenshot: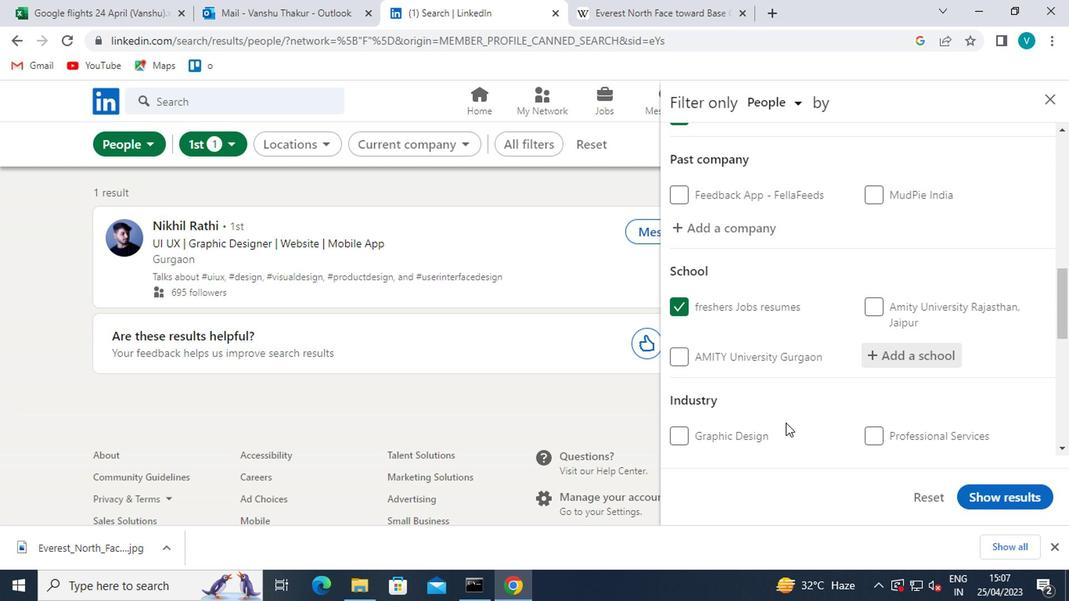 
Action: Mouse moved to (898, 389)
Screenshot: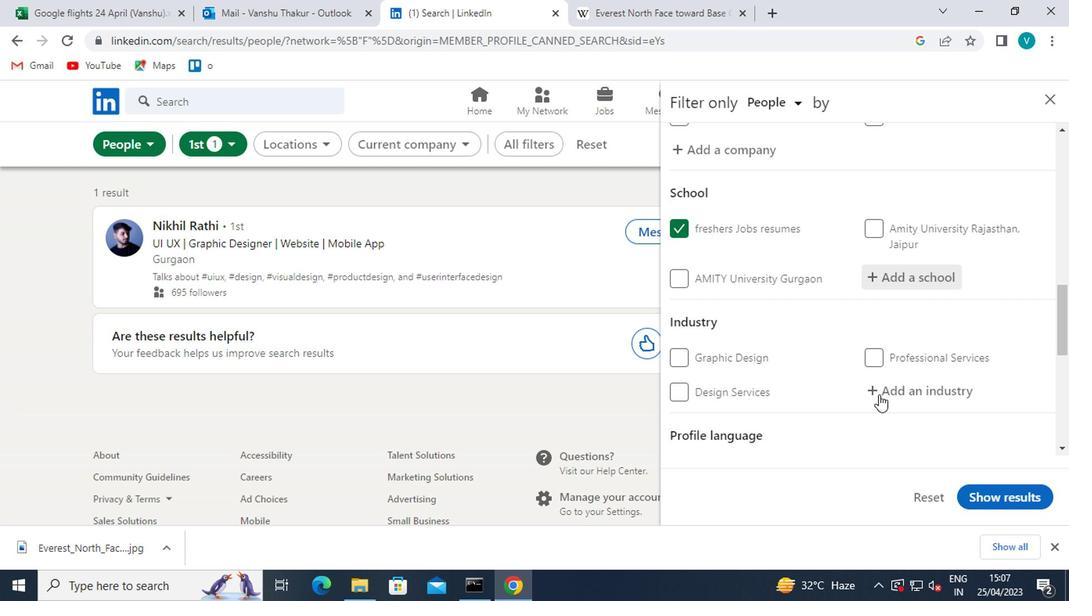 
Action: Mouse pressed left at (898, 389)
Screenshot: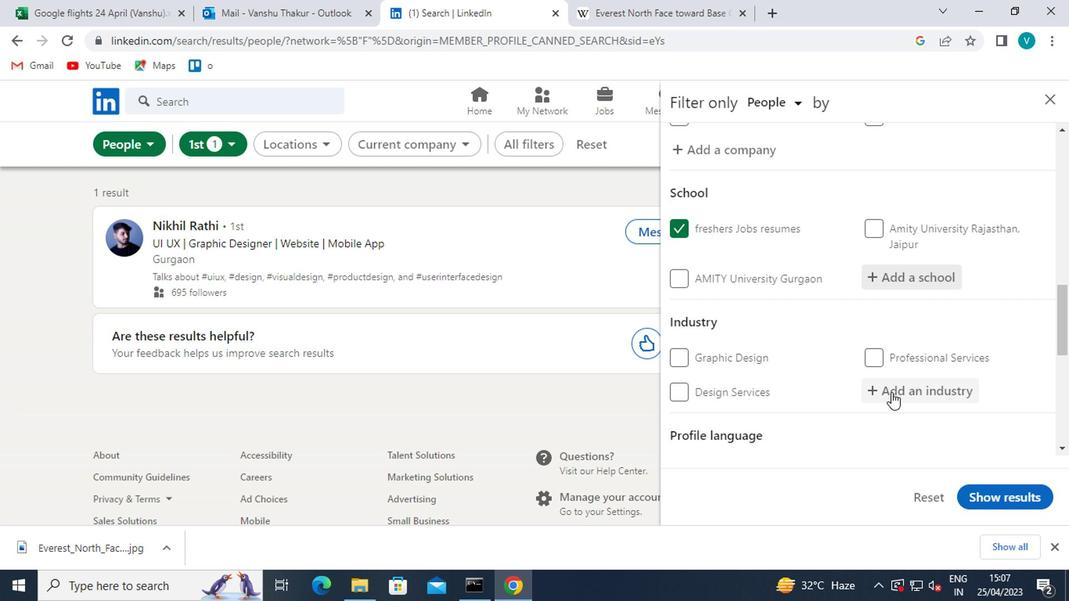 
Action: Mouse moved to (892, 383)
Screenshot: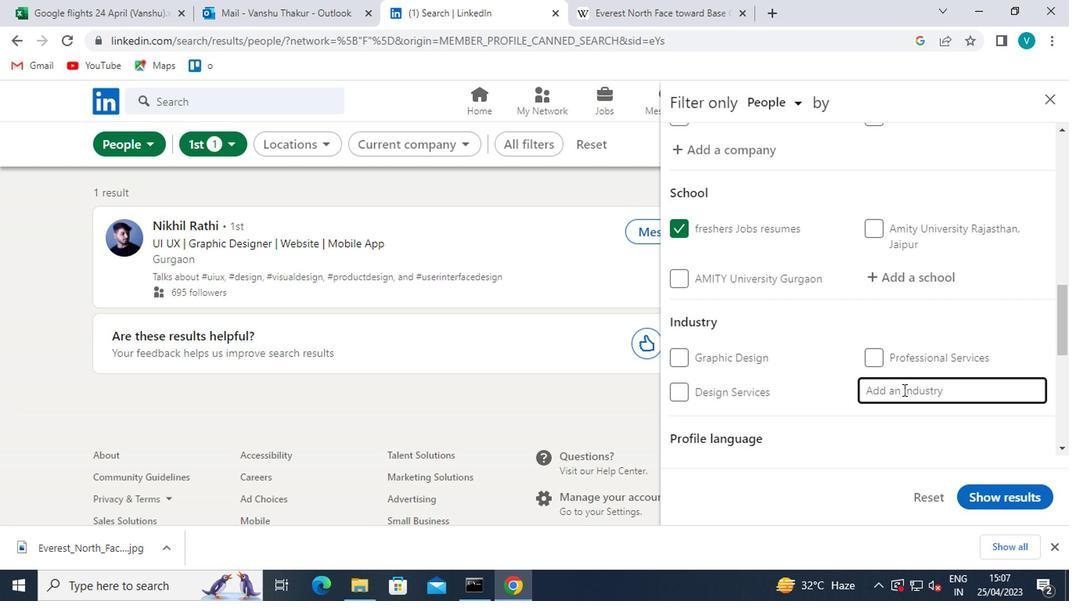 
Action: Key pressed <Key.shift>NEWSPAPER<Key.space>
Screenshot: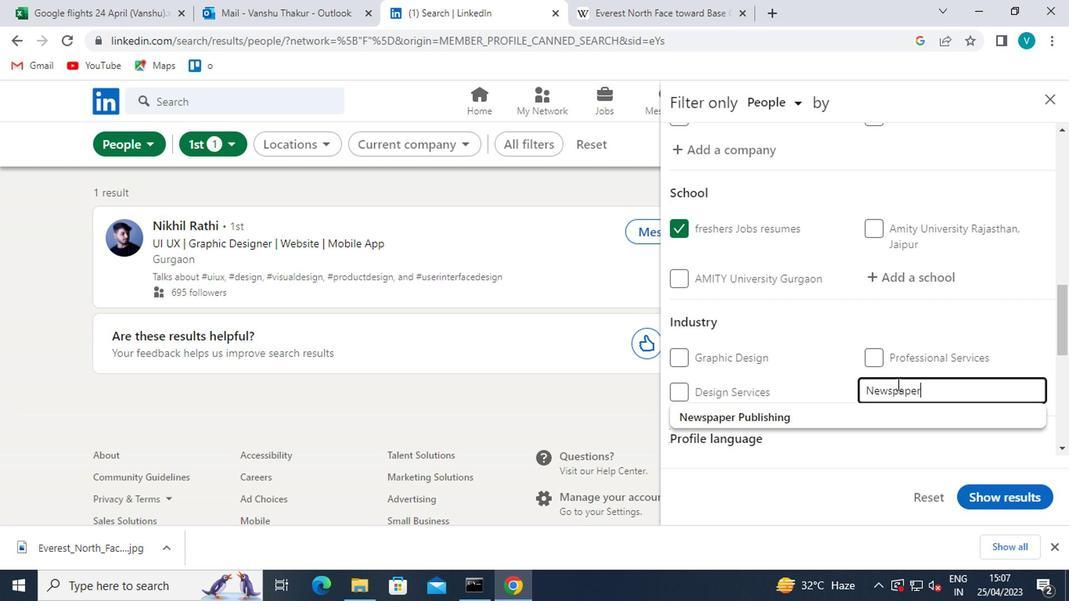 
Action: Mouse moved to (836, 419)
Screenshot: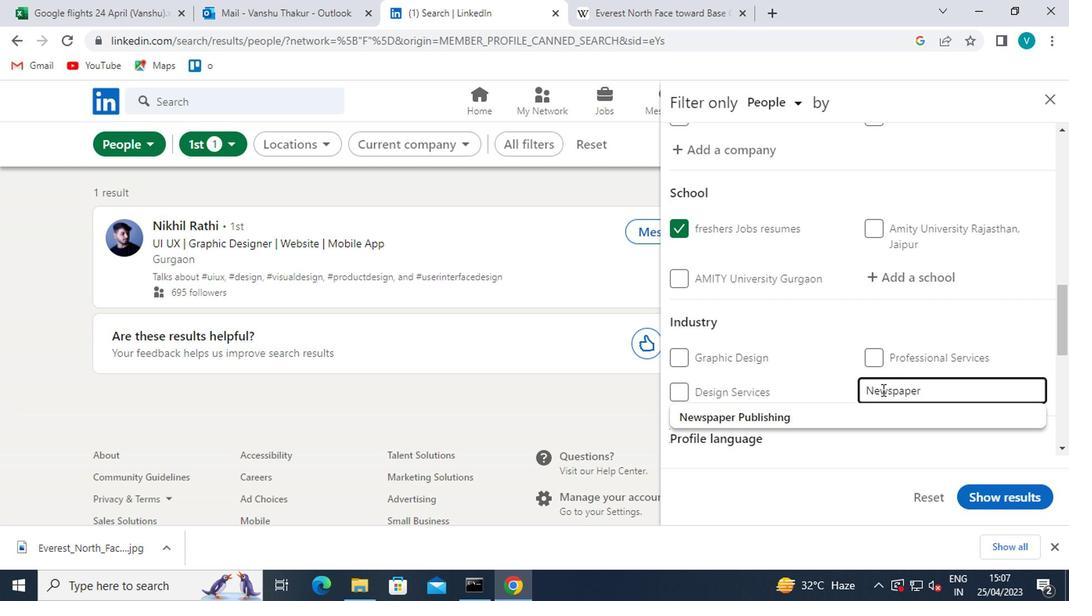 
Action: Mouse pressed left at (836, 419)
Screenshot: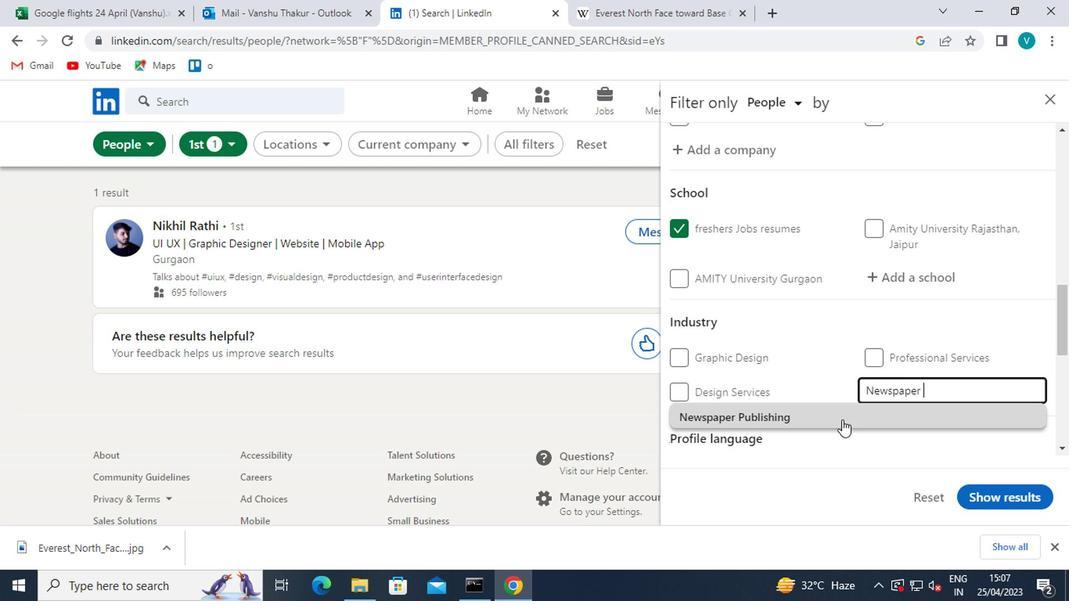 
Action: Mouse scrolled (836, 419) with delta (0, 0)
Screenshot: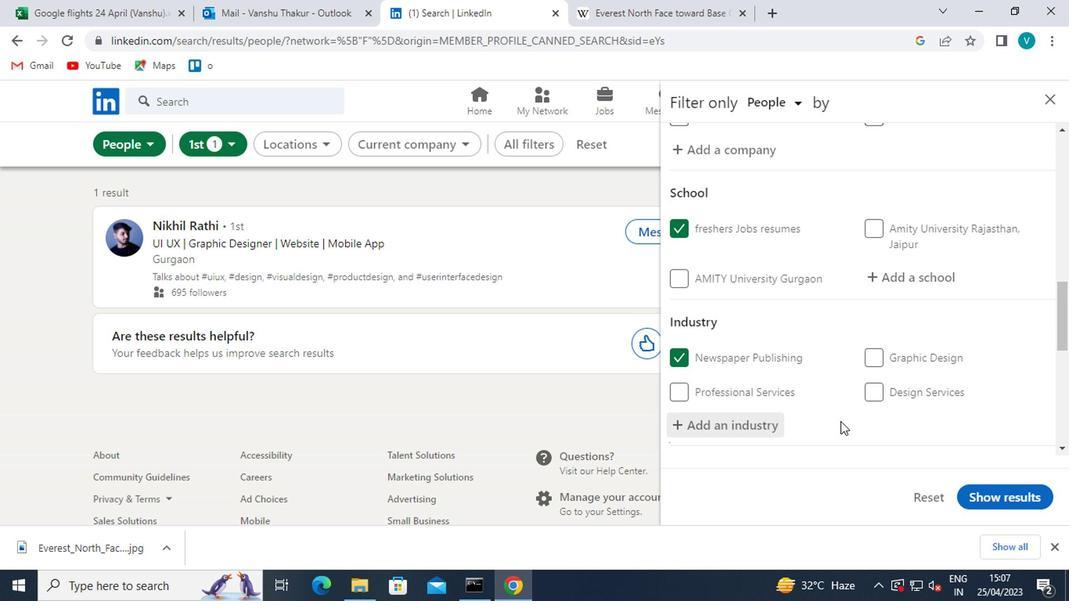 
Action: Mouse scrolled (836, 419) with delta (0, 0)
Screenshot: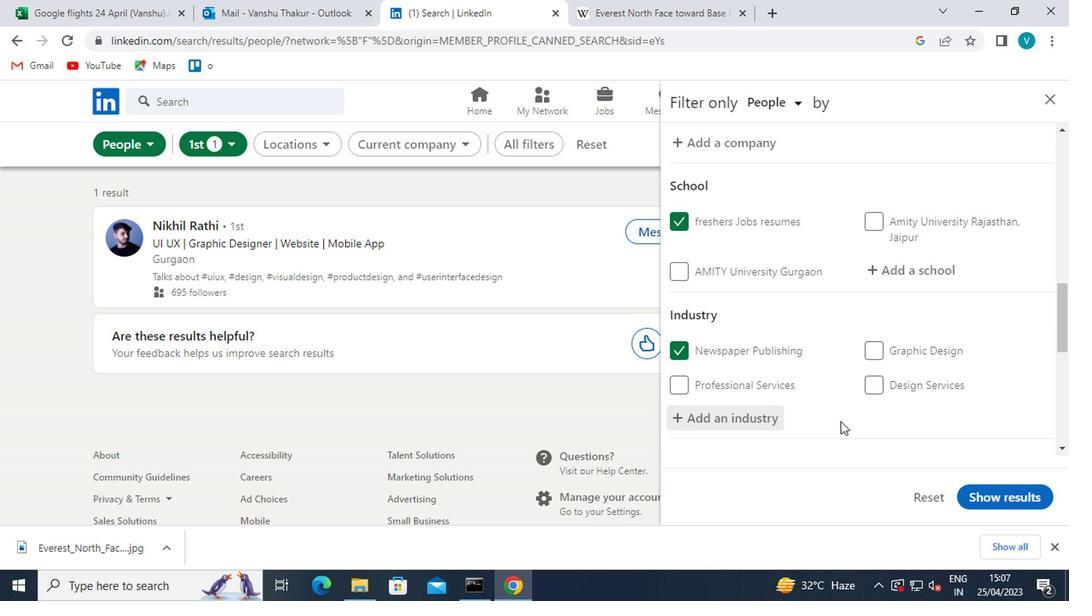 
Action: Mouse moved to (789, 397)
Screenshot: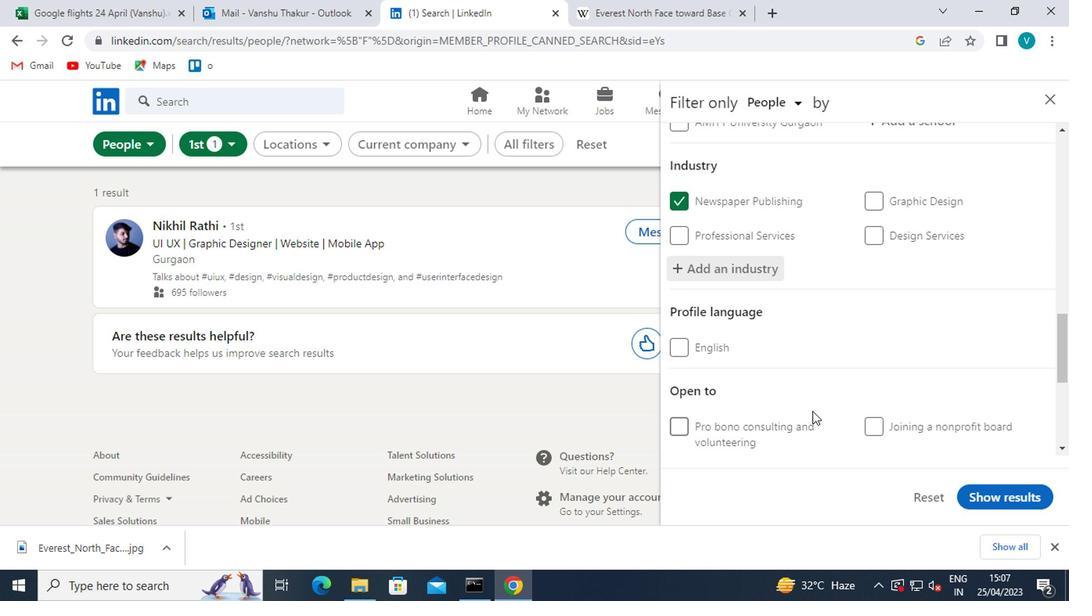
Action: Mouse scrolled (789, 397) with delta (0, 0)
Screenshot: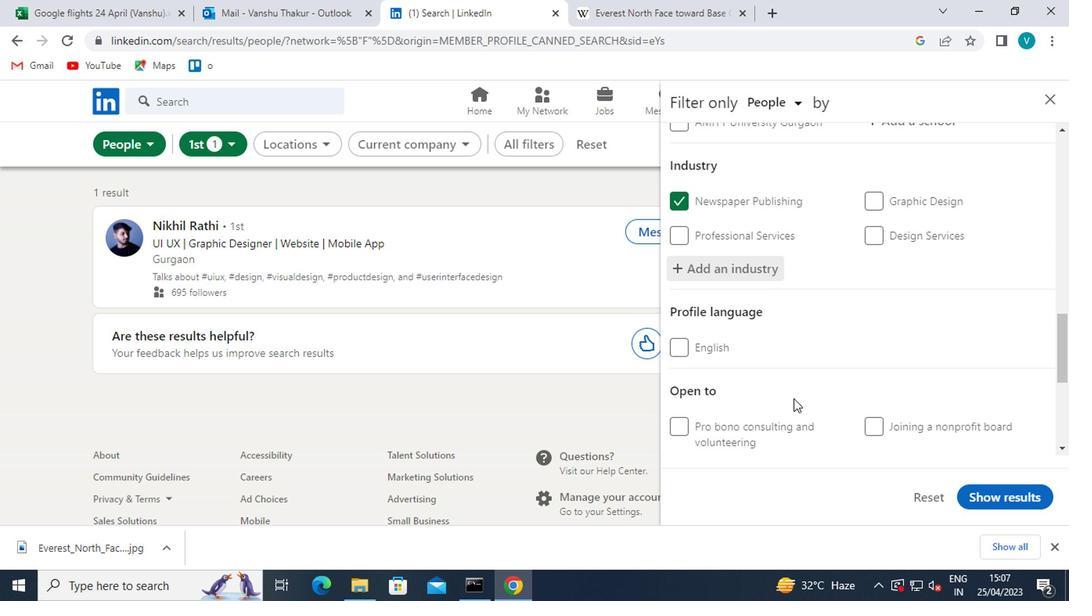 
Action: Mouse scrolled (789, 397) with delta (0, 0)
Screenshot: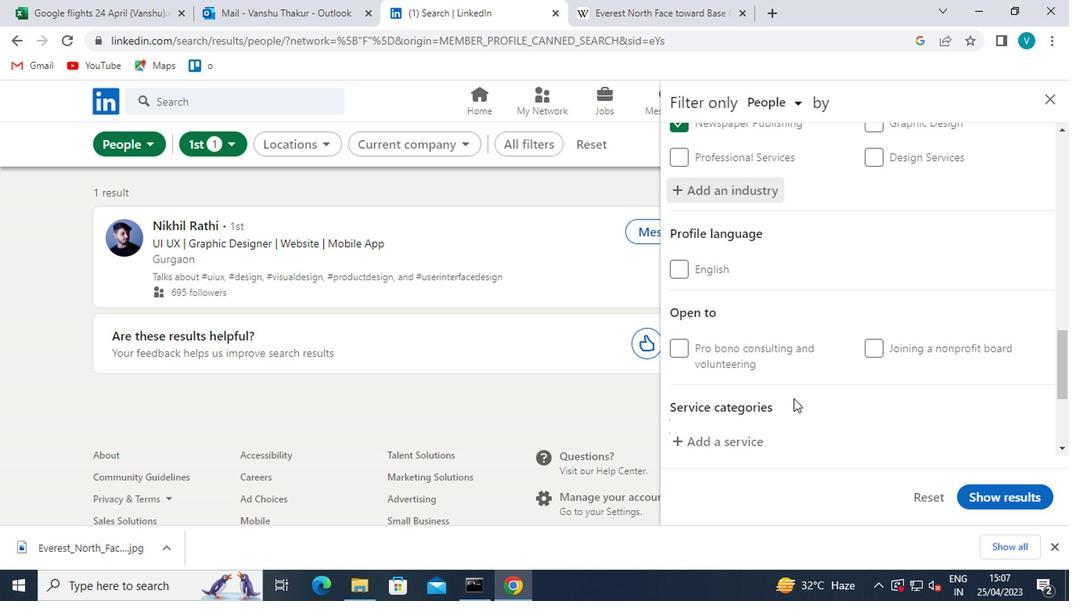 
Action: Mouse moved to (750, 363)
Screenshot: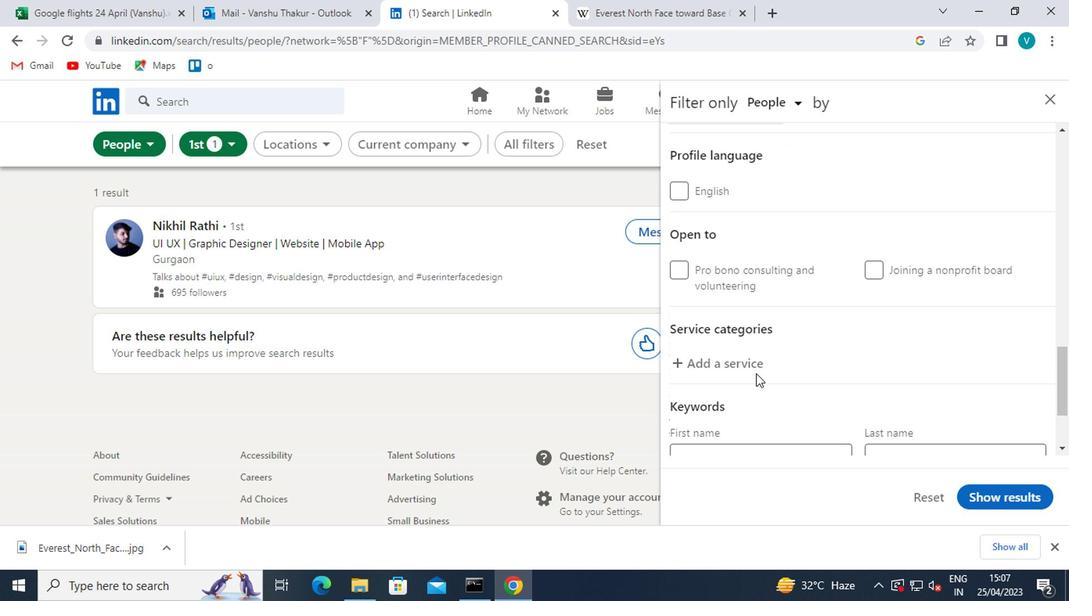 
Action: Mouse pressed left at (750, 363)
Screenshot: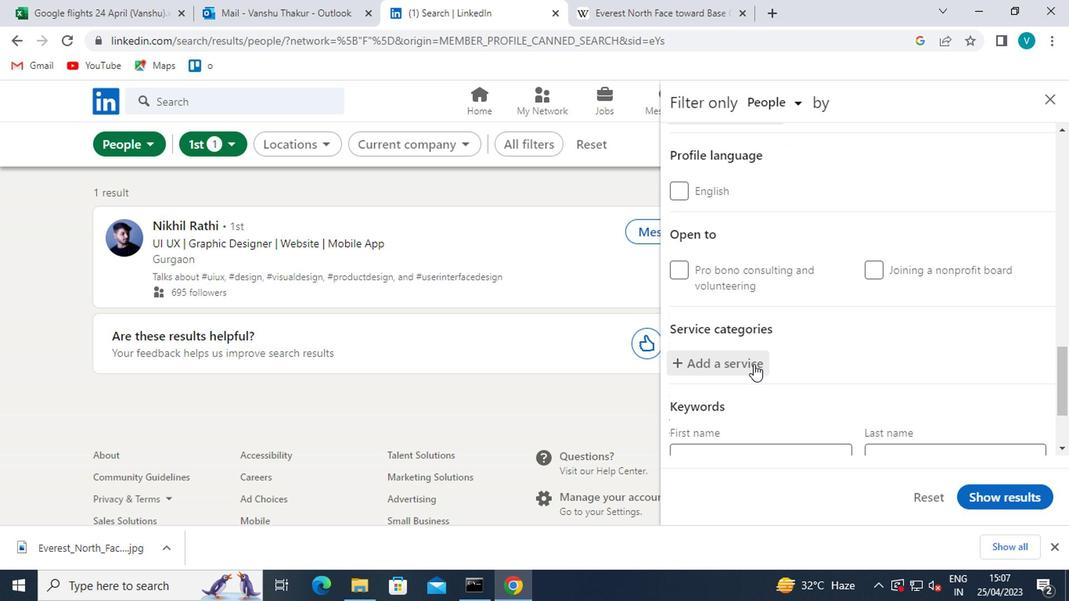 
Action: Key pressed <Key.shift>LOGO<Key.space><Key.shift>DESIGN<Key.space>
Screenshot: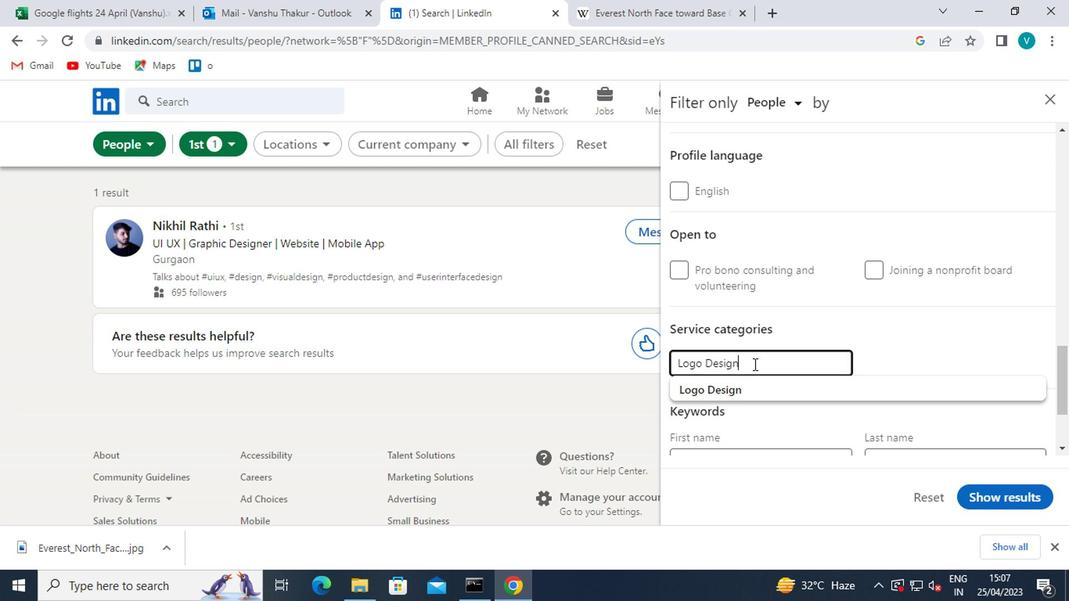 
Action: Mouse moved to (740, 389)
Screenshot: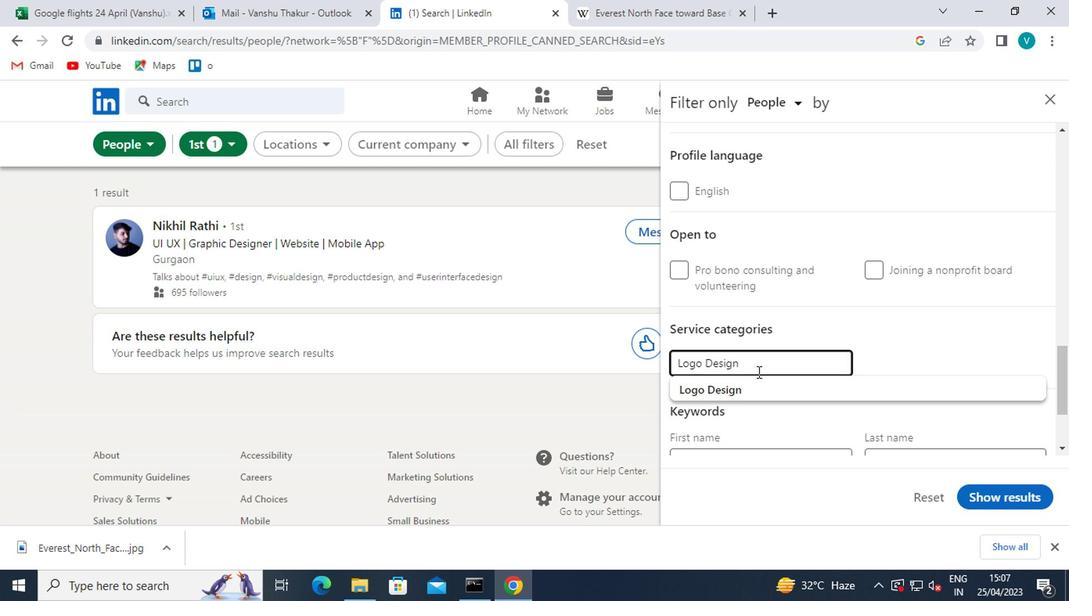 
Action: Mouse pressed left at (740, 389)
Screenshot: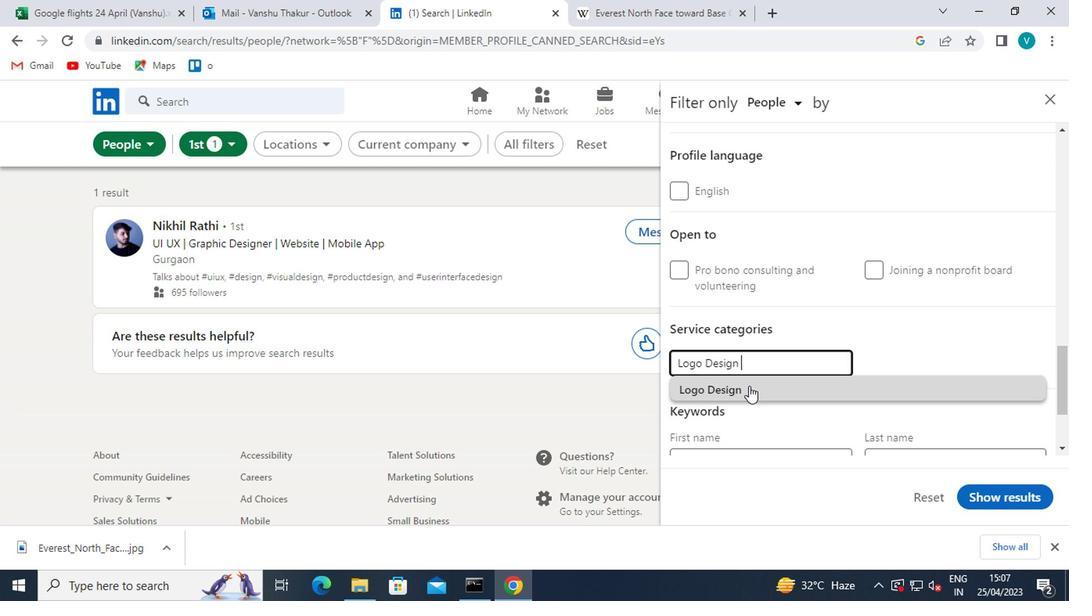 
Action: Mouse moved to (740, 389)
Screenshot: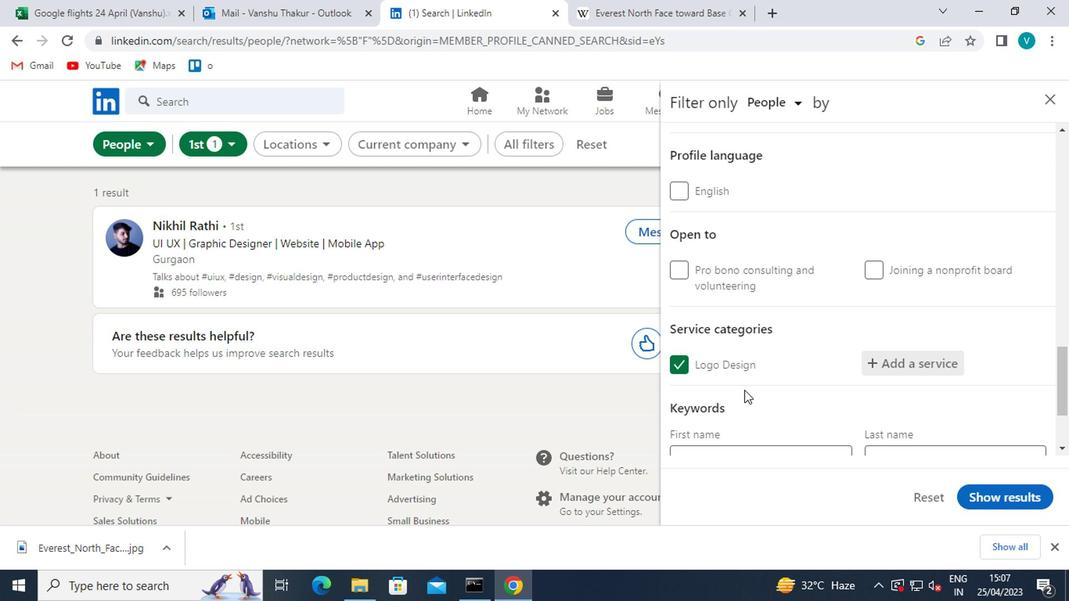 
Action: Mouse scrolled (740, 389) with delta (0, 0)
Screenshot: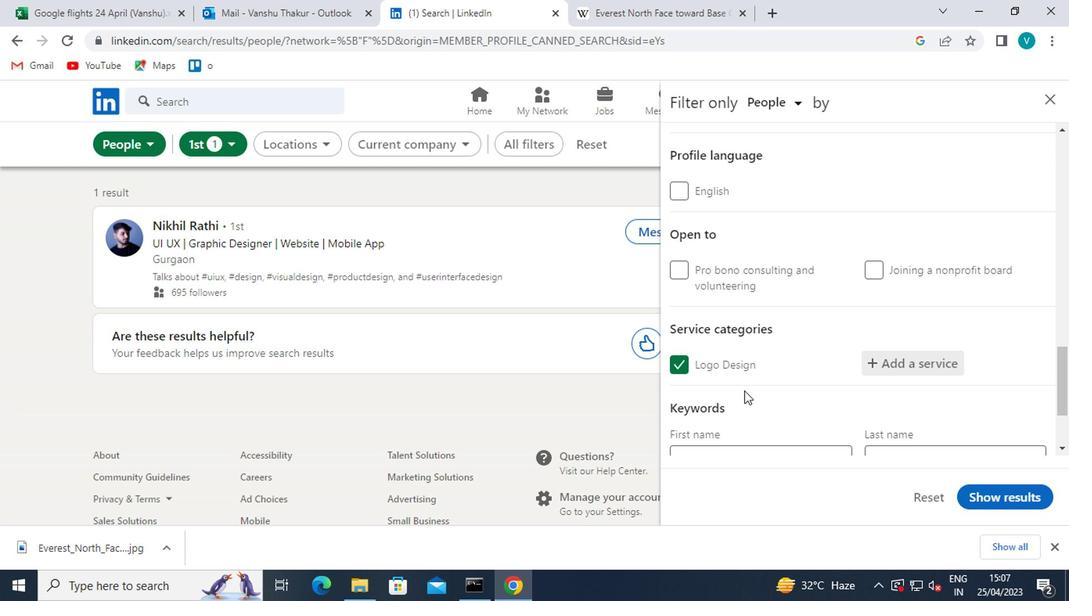 
Action: Mouse scrolled (740, 389) with delta (0, 0)
Screenshot: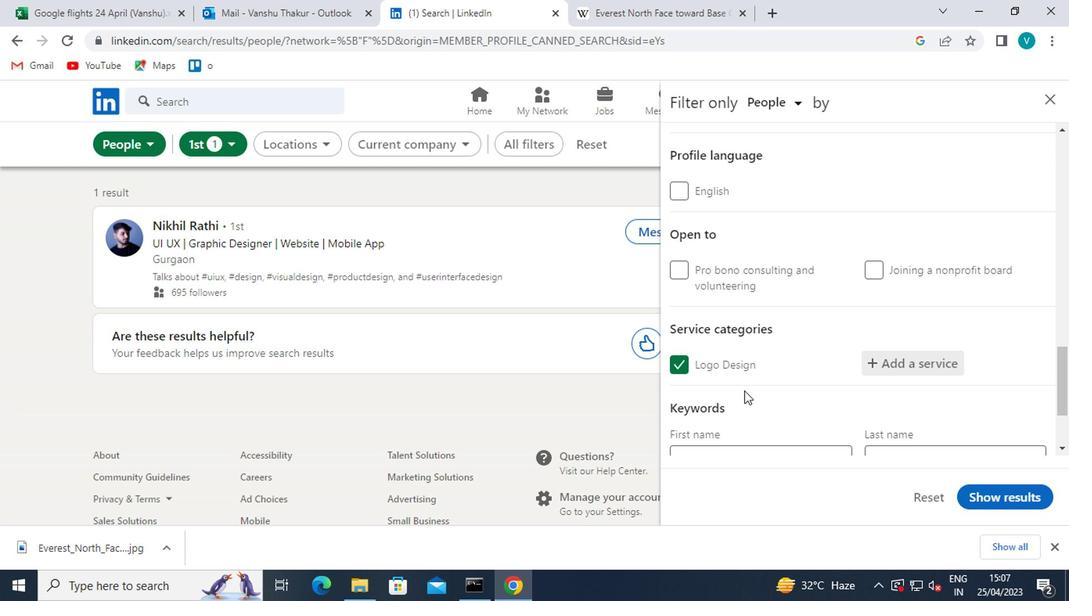 
Action: Mouse moved to (754, 381)
Screenshot: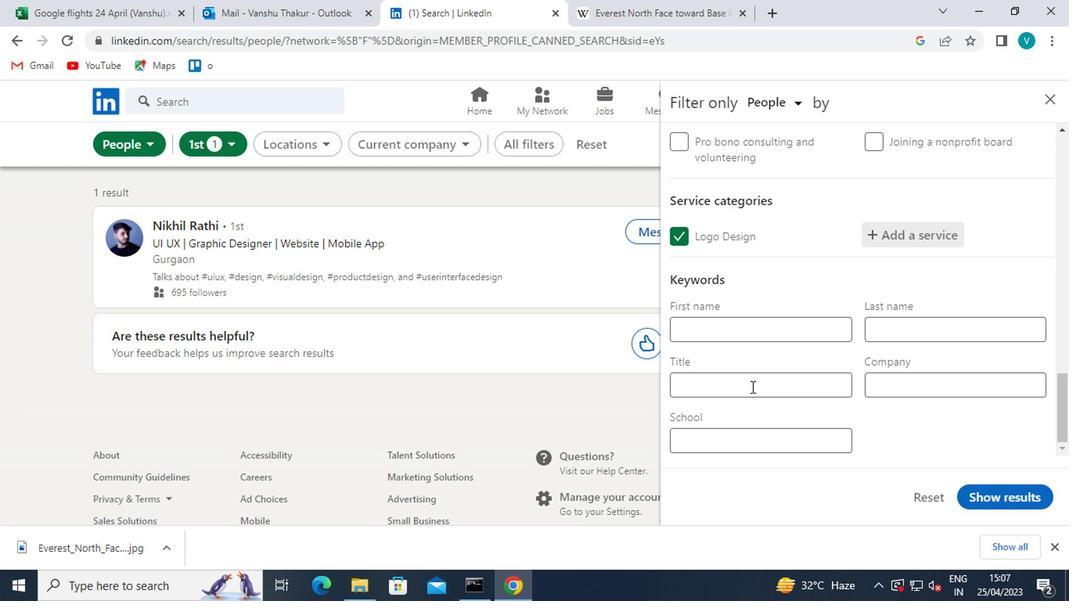 
Action: Mouse pressed left at (754, 381)
Screenshot: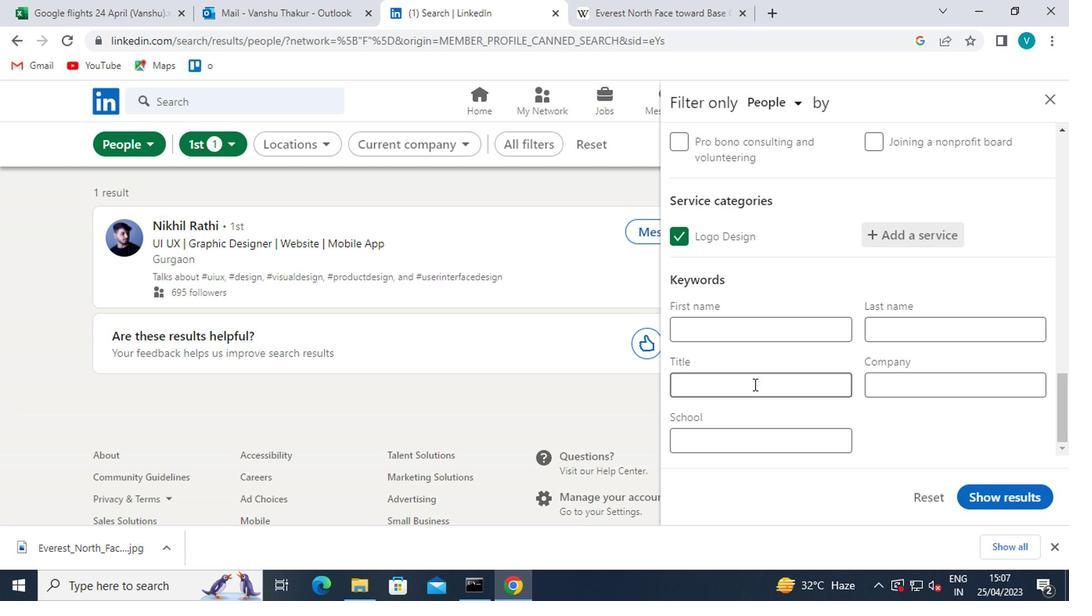 
Action: Key pressed <Key.shift>SCHOOL<Key.space><Key.shift>COUNSELOR
Screenshot: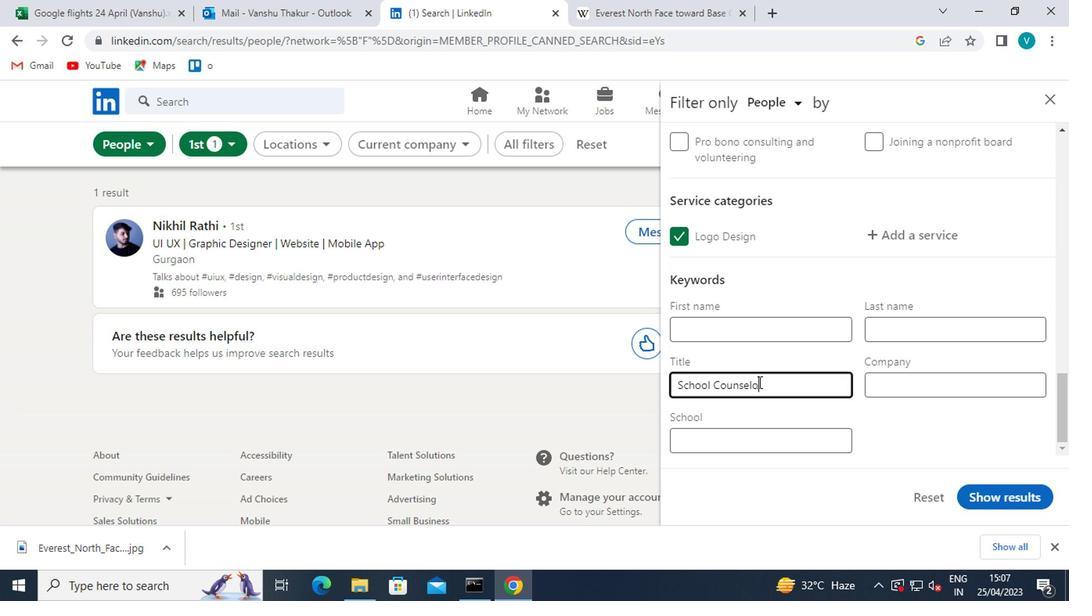 
Action: Mouse moved to (974, 487)
Screenshot: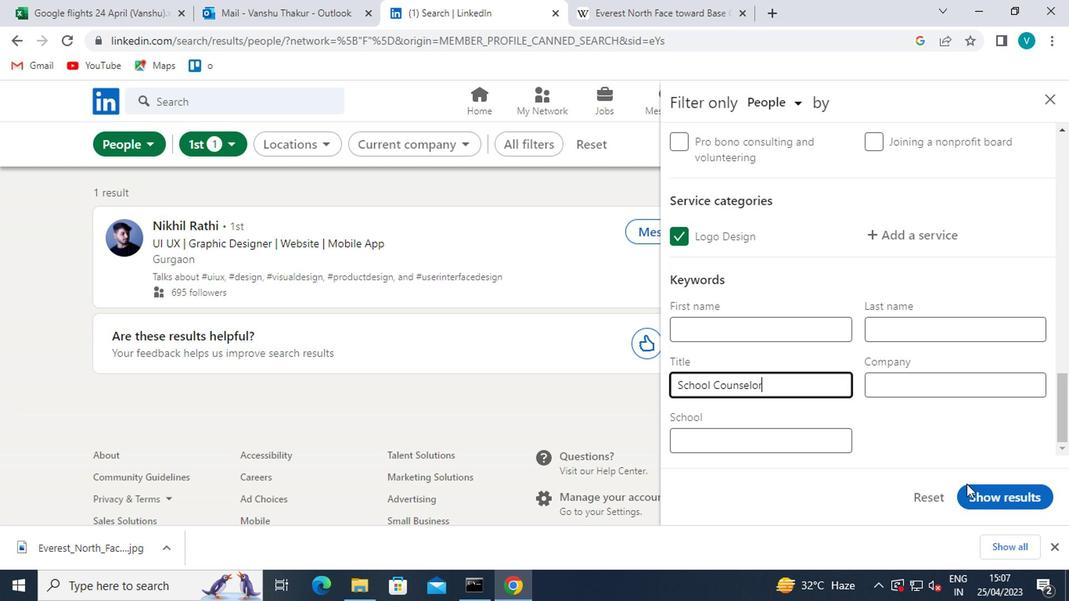 
Action: Mouse pressed left at (974, 487)
Screenshot: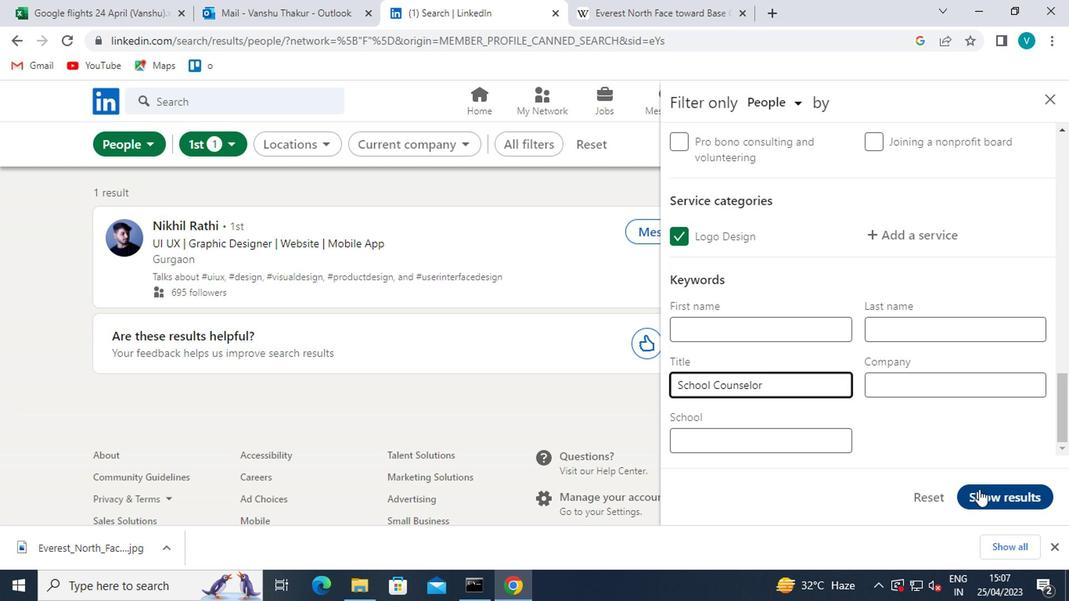 
Action: Key pressed <Key.f8>
Screenshot: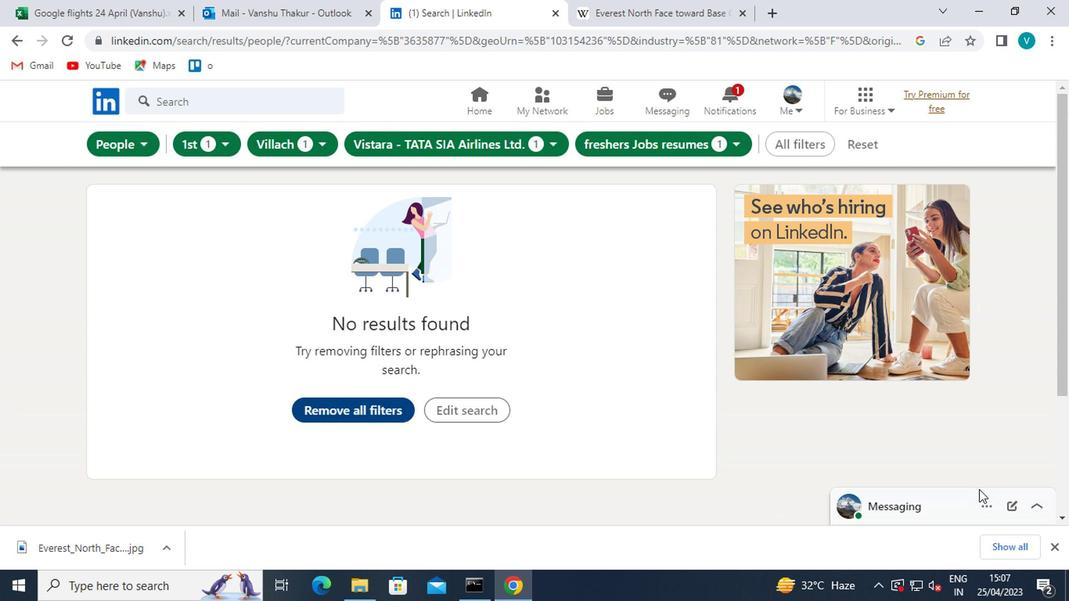 
